 Task: Find connections with filter location Burnley with filter topic #Mondaymotivationwith filter profile language German with filter current company Mikros Animation with filter school Heritage Institute of Technology with filter industry Retail Art Dealers with filter service category Grant Writing with filter keywords title Meals on Wheels Driver
Action: Mouse moved to (554, 59)
Screenshot: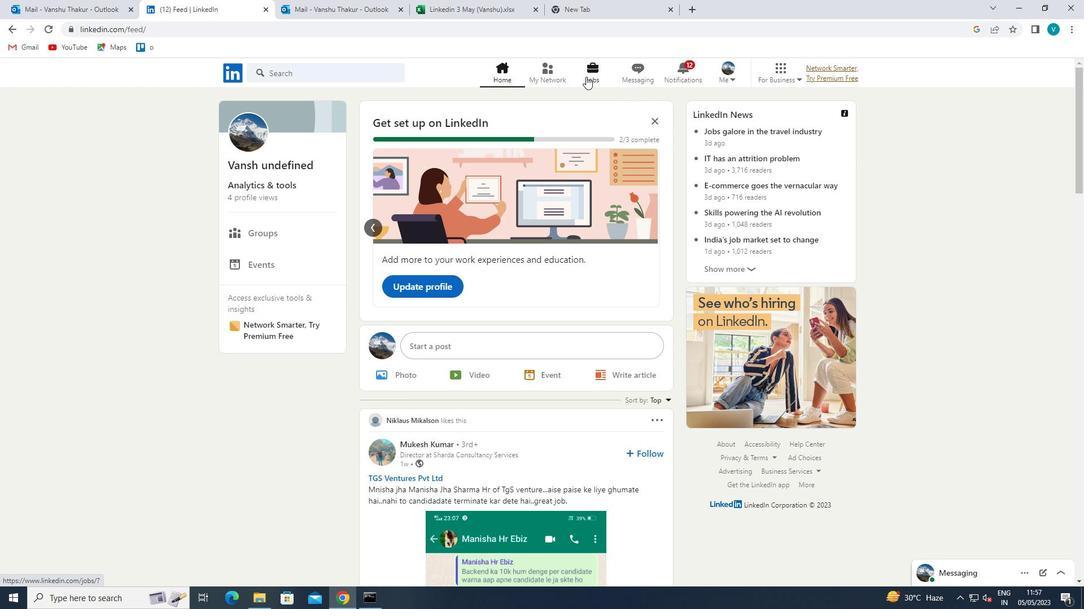 
Action: Mouse pressed left at (554, 59)
Screenshot: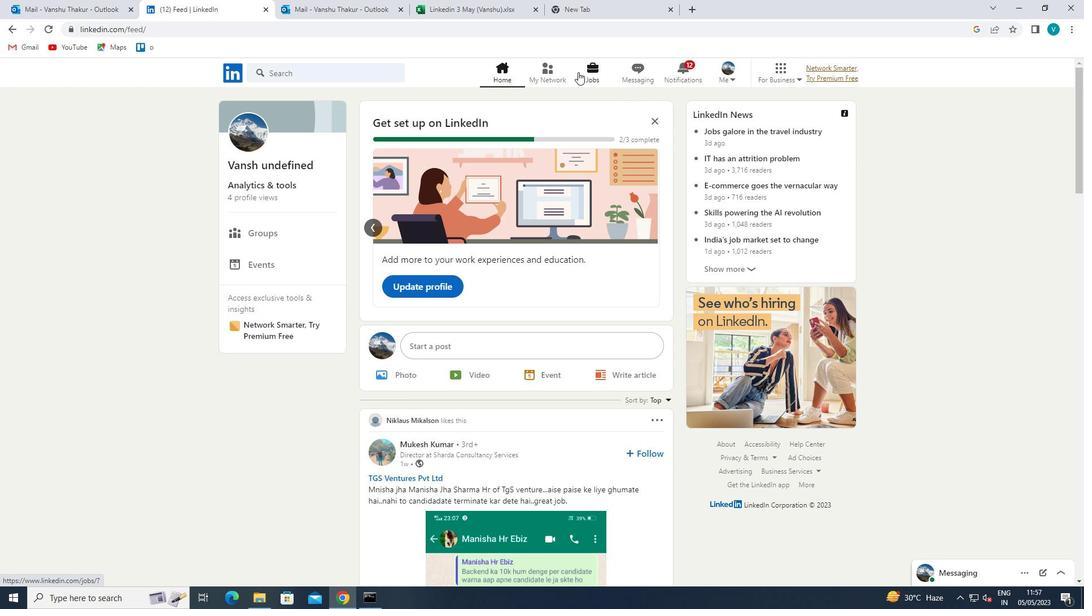 
Action: Mouse moved to (337, 134)
Screenshot: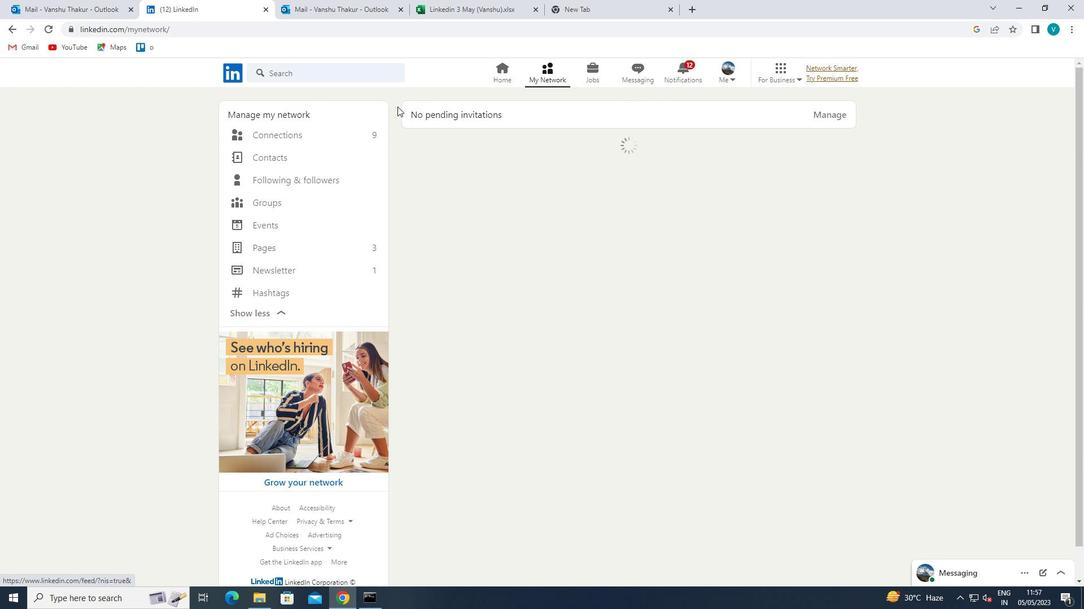 
Action: Mouse pressed left at (337, 134)
Screenshot: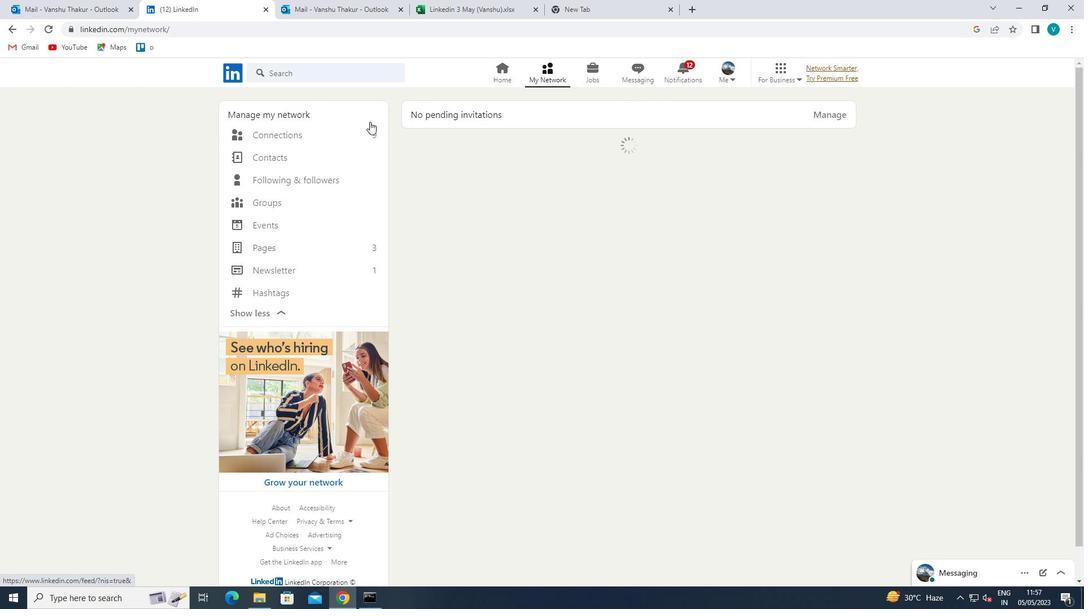 
Action: Mouse moved to (605, 129)
Screenshot: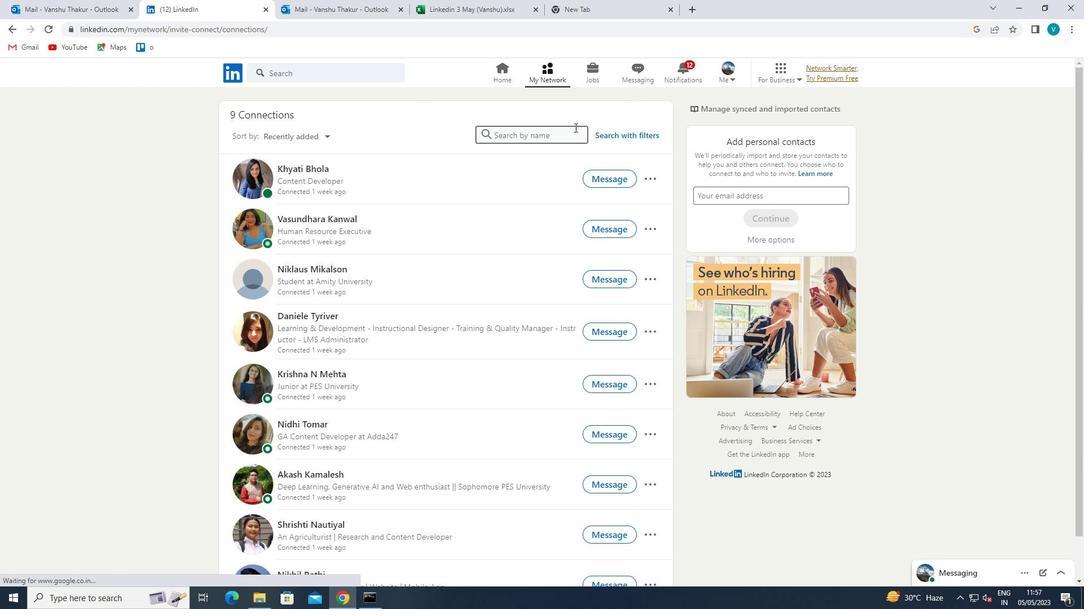 
Action: Mouse pressed left at (605, 129)
Screenshot: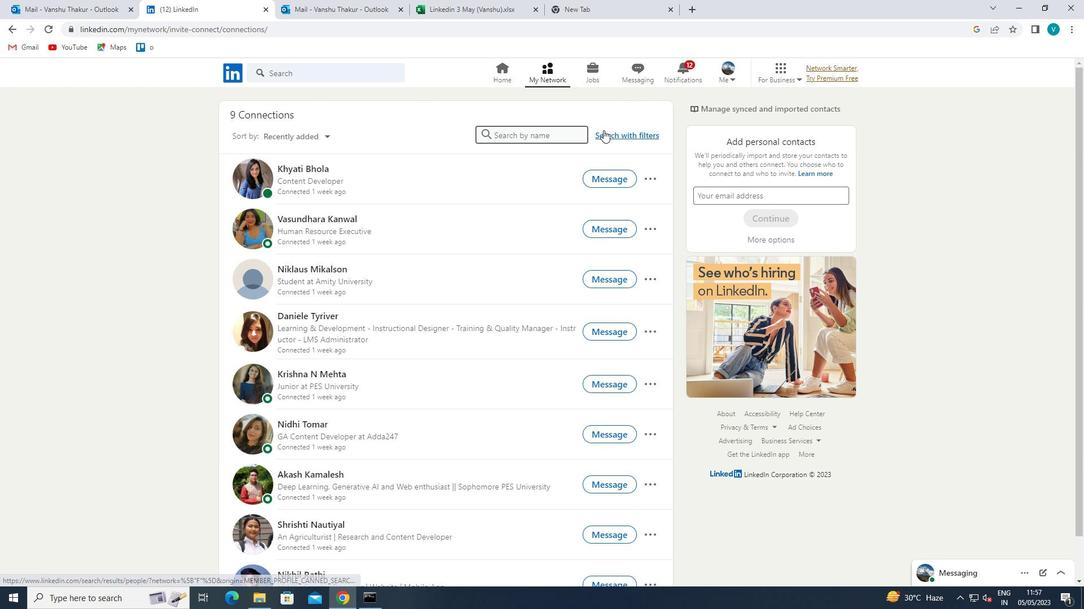 
Action: Mouse moved to (548, 108)
Screenshot: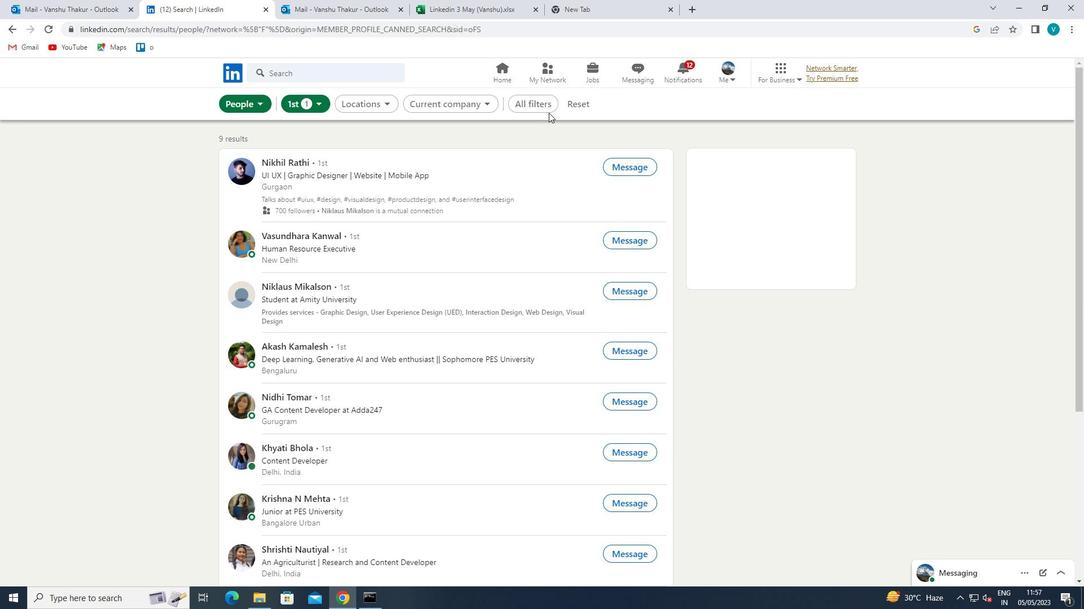 
Action: Mouse pressed left at (548, 108)
Screenshot: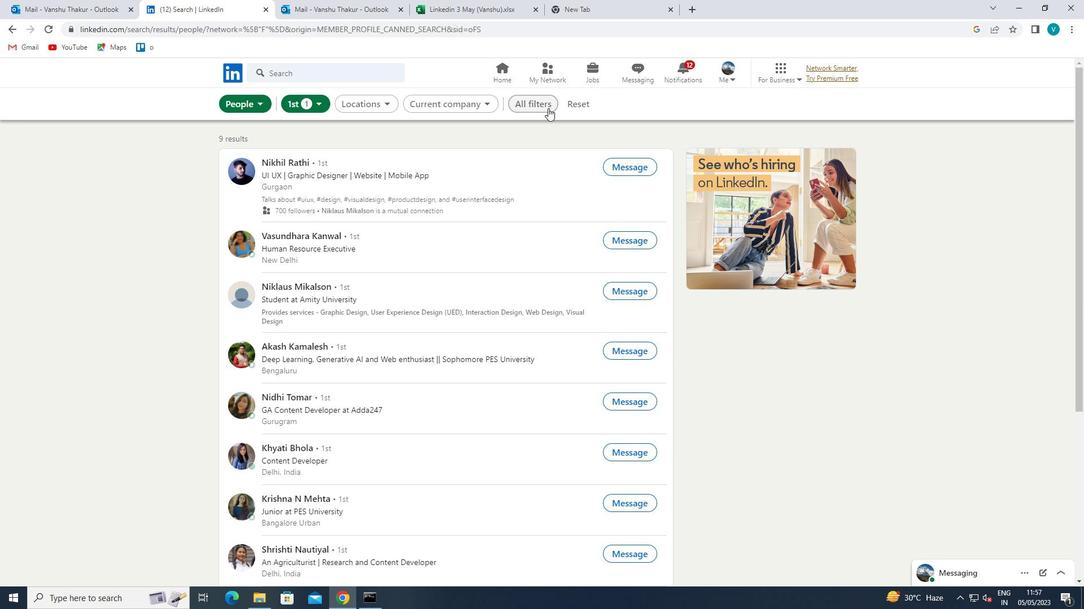 
Action: Mouse moved to (880, 214)
Screenshot: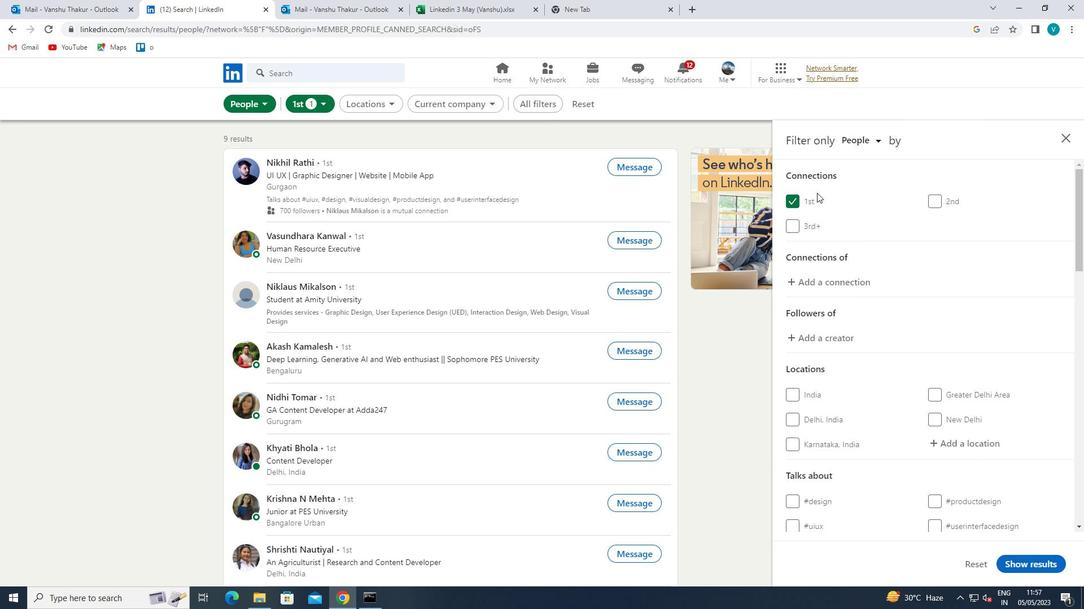 
Action: Mouse scrolled (880, 213) with delta (0, 0)
Screenshot: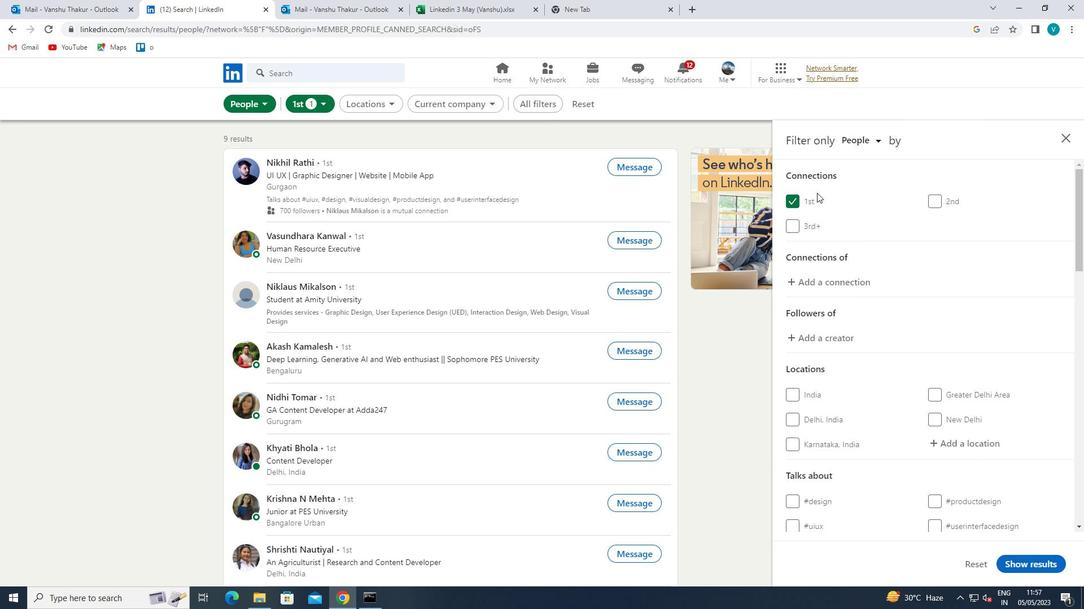 
Action: Mouse moved to (884, 216)
Screenshot: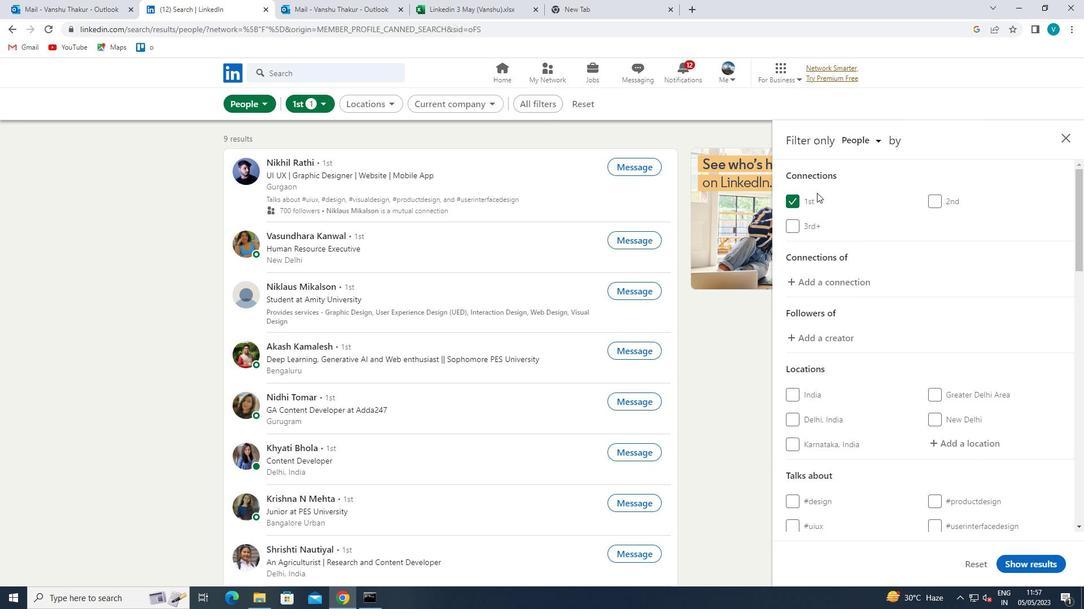 
Action: Mouse scrolled (884, 215) with delta (0, 0)
Screenshot: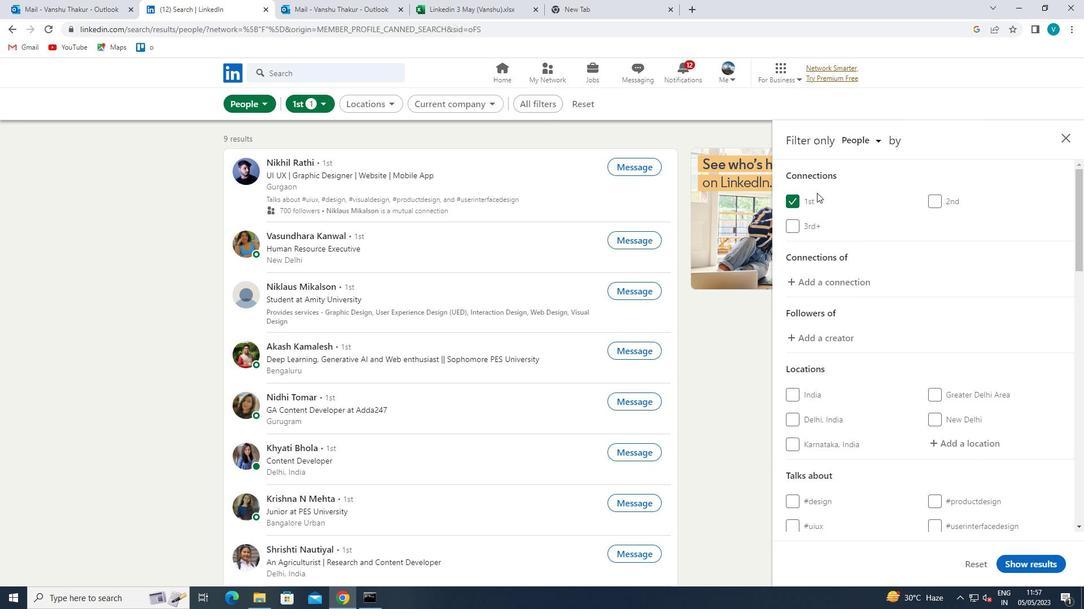 
Action: Mouse moved to (972, 334)
Screenshot: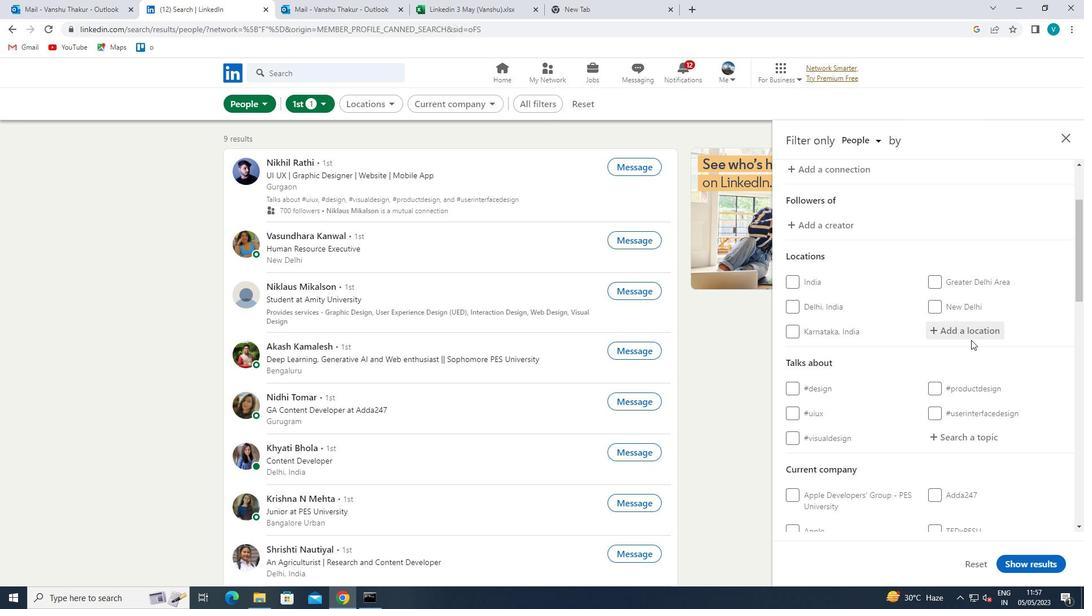 
Action: Mouse pressed left at (972, 334)
Screenshot: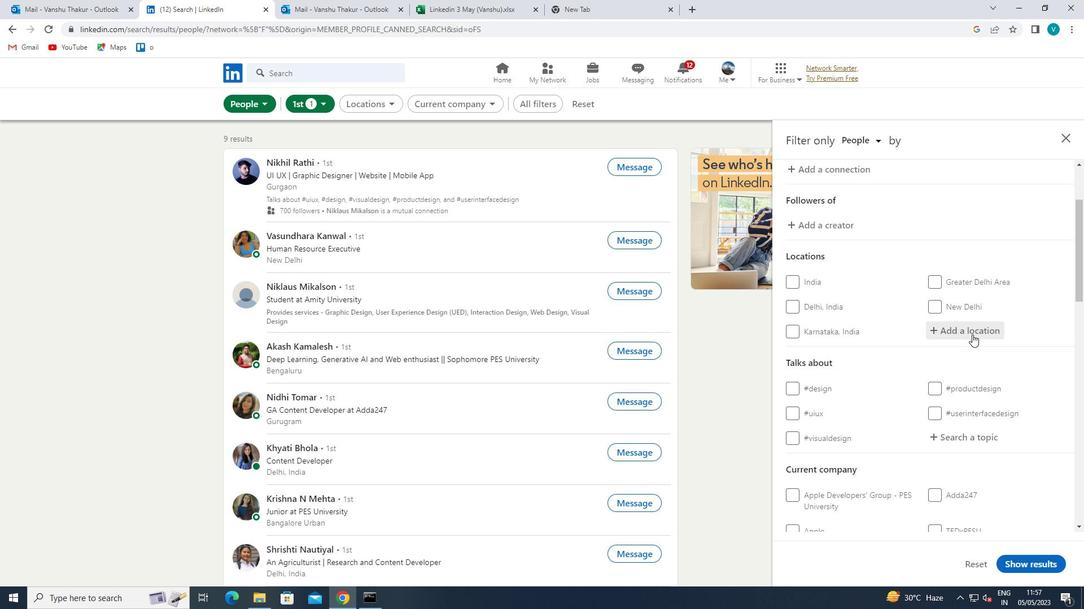 
Action: Mouse moved to (909, 373)
Screenshot: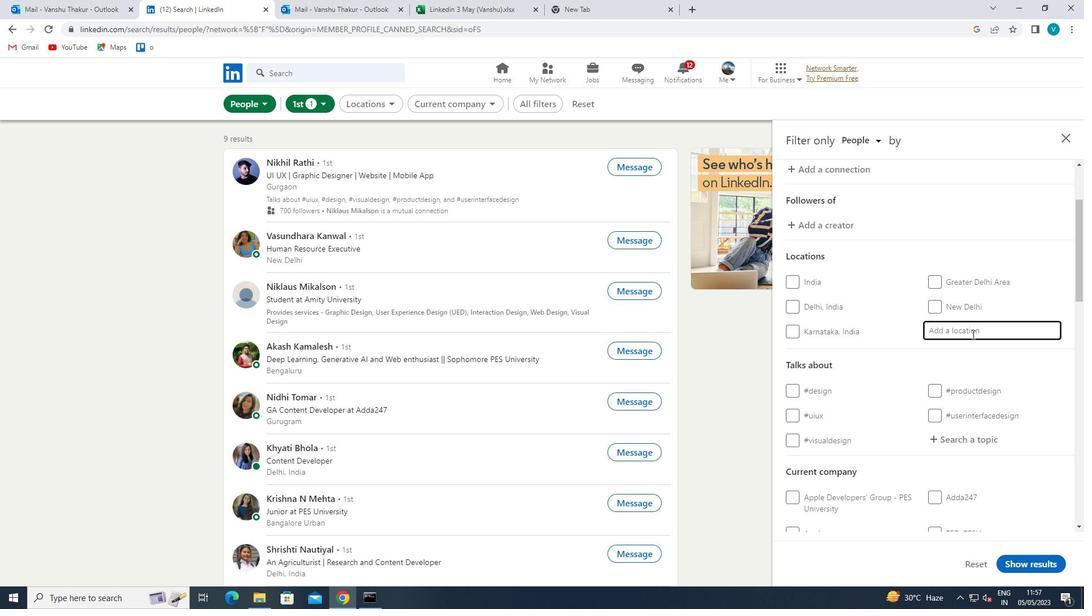 
Action: Key pressed <Key.shift>BURNLEY
Screenshot: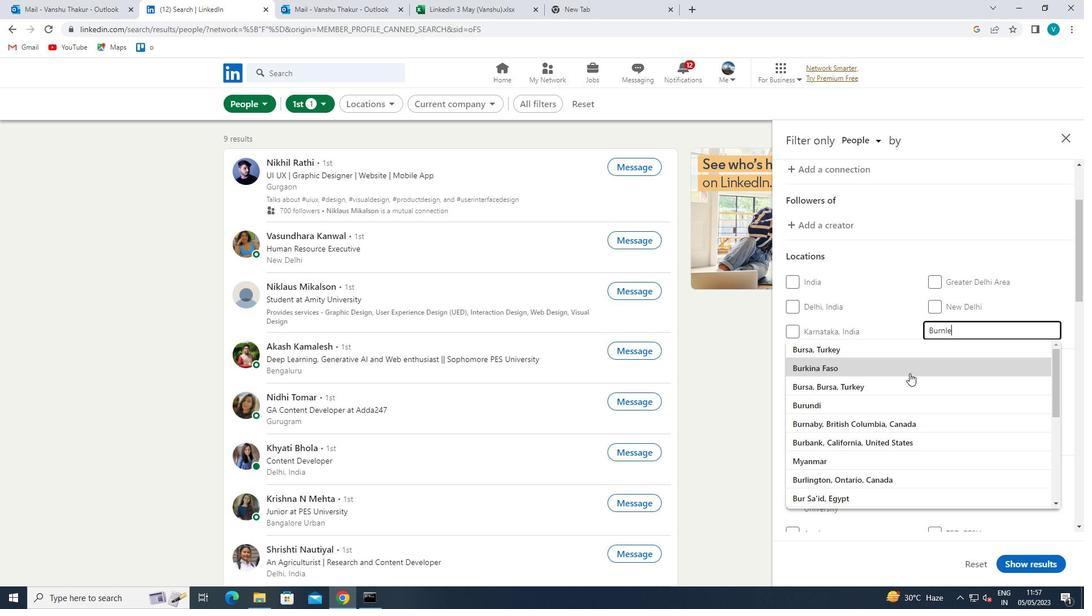 
Action: Mouse moved to (928, 348)
Screenshot: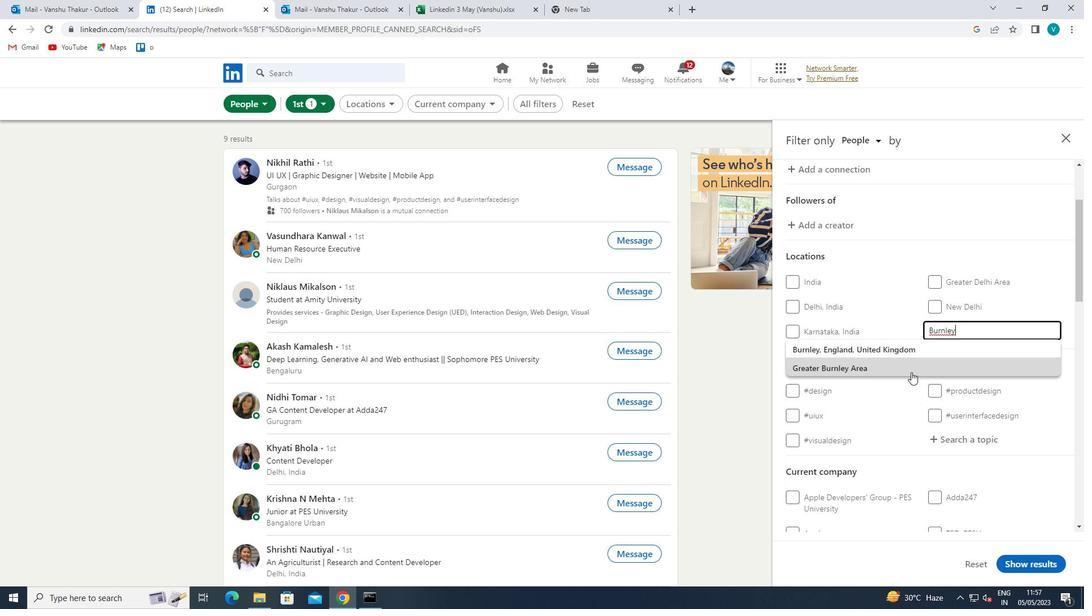 
Action: Mouse pressed left at (928, 348)
Screenshot: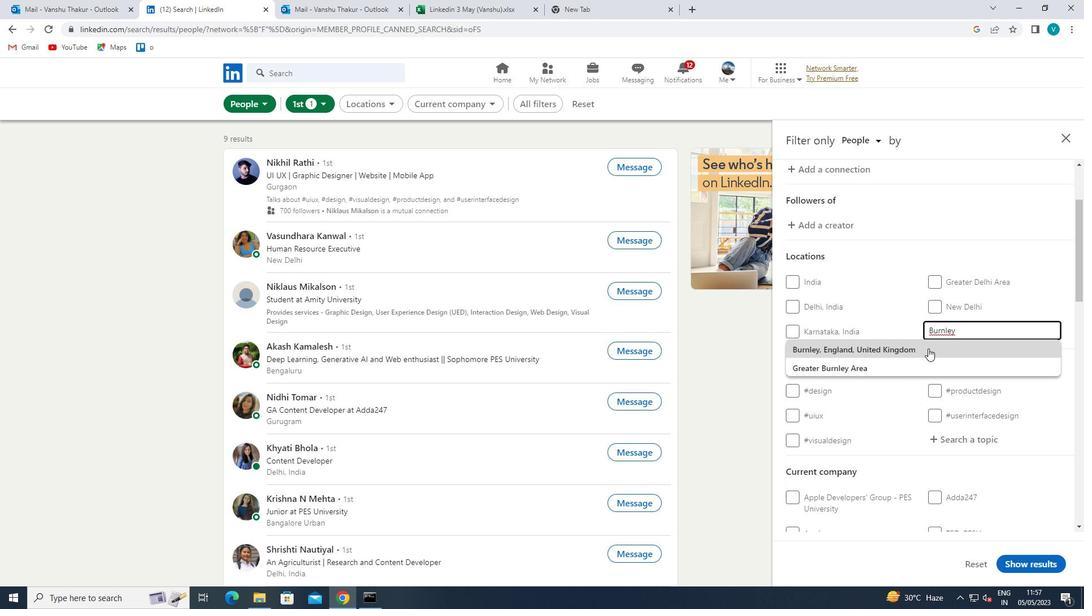 
Action: Mouse moved to (921, 352)
Screenshot: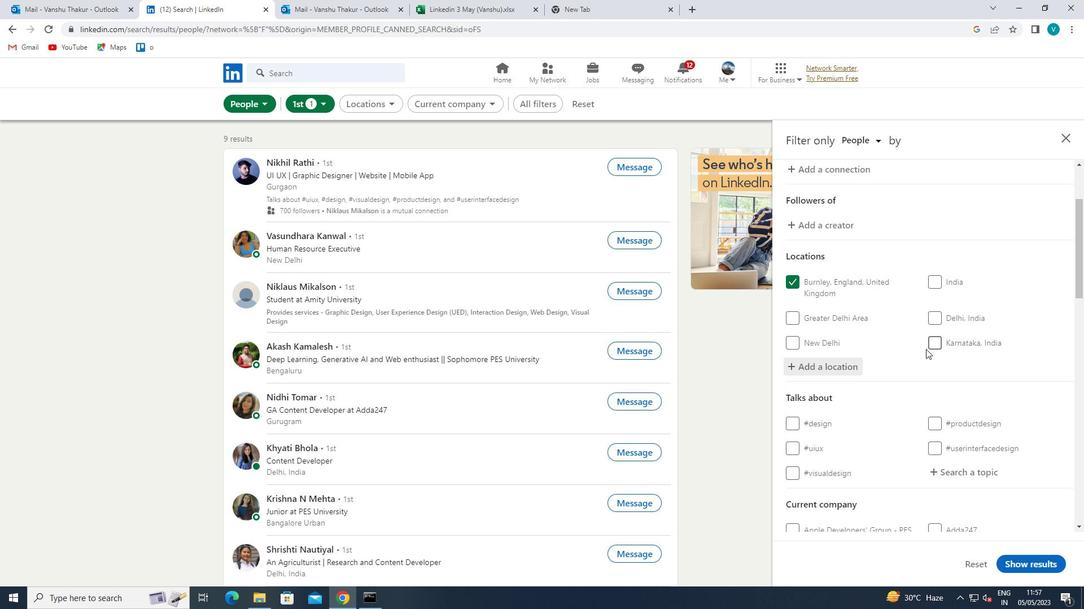 
Action: Mouse scrolled (921, 351) with delta (0, 0)
Screenshot: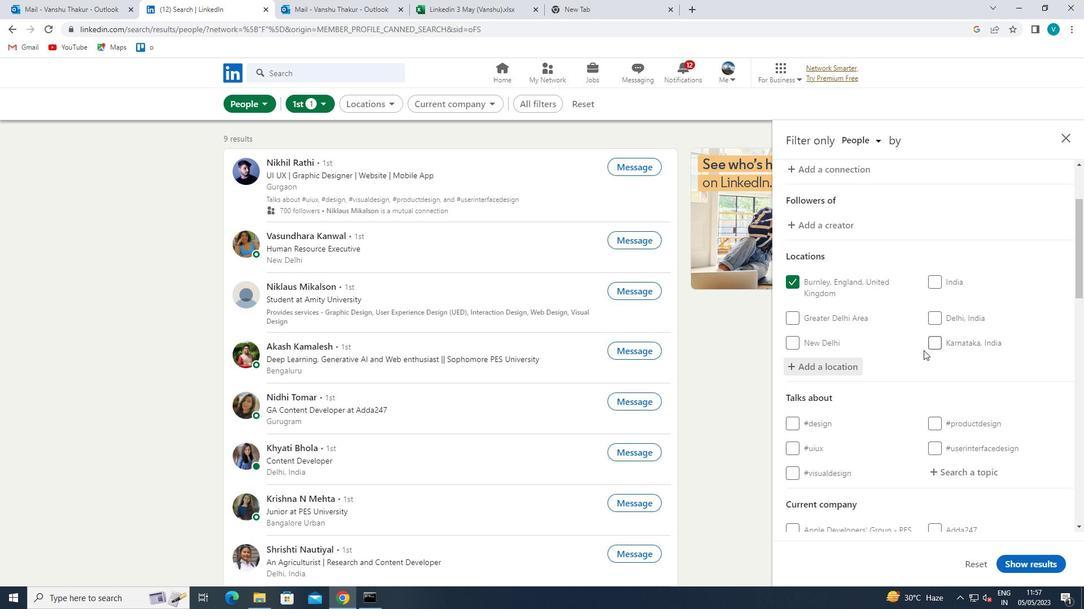 
Action: Mouse moved to (920, 352)
Screenshot: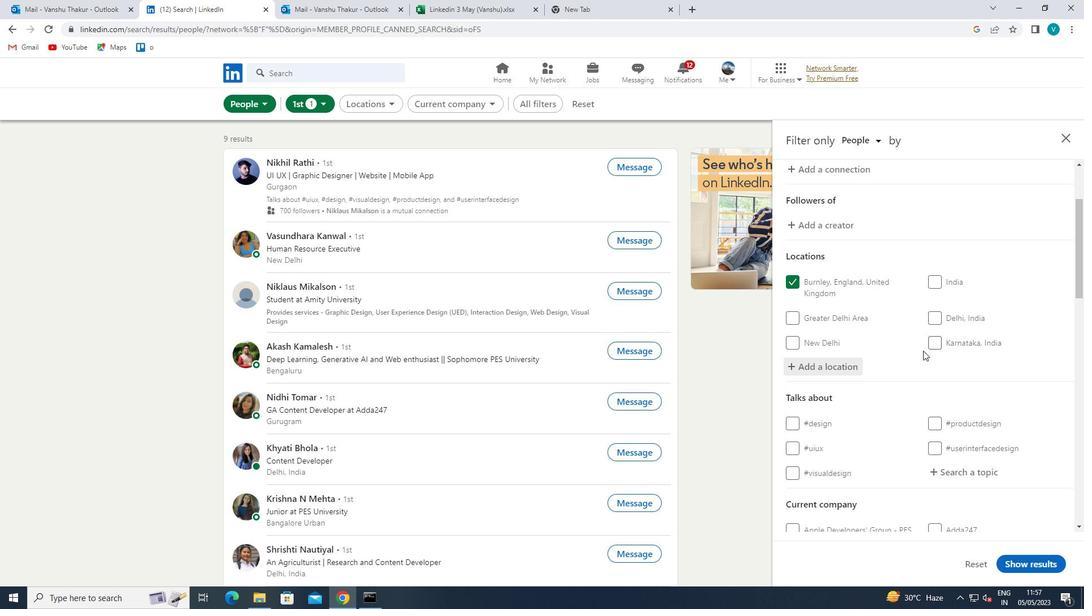 
Action: Mouse scrolled (920, 351) with delta (0, 0)
Screenshot: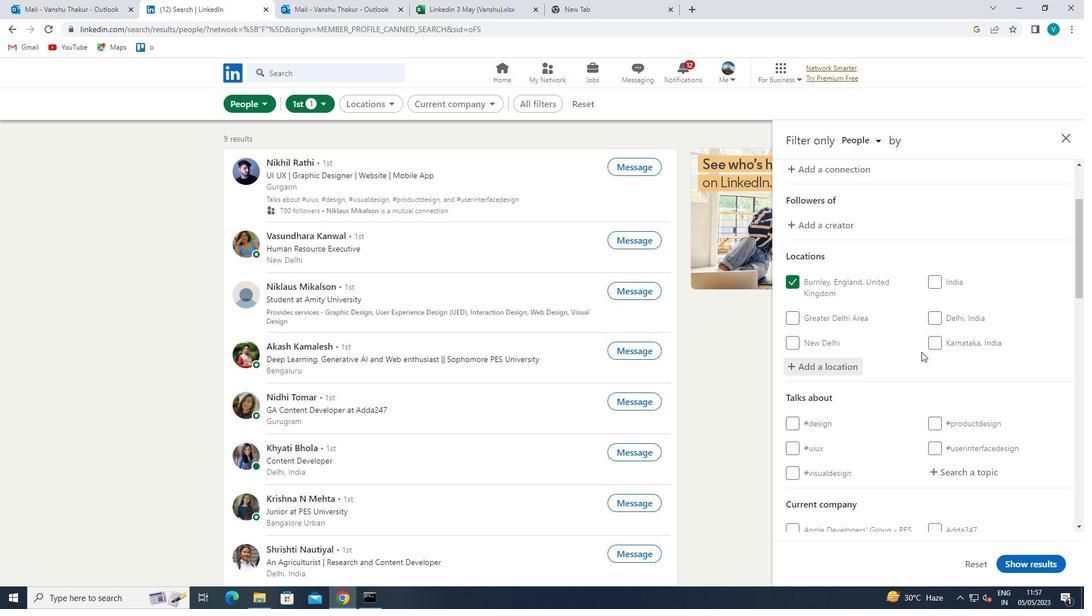 
Action: Mouse scrolled (920, 351) with delta (0, 0)
Screenshot: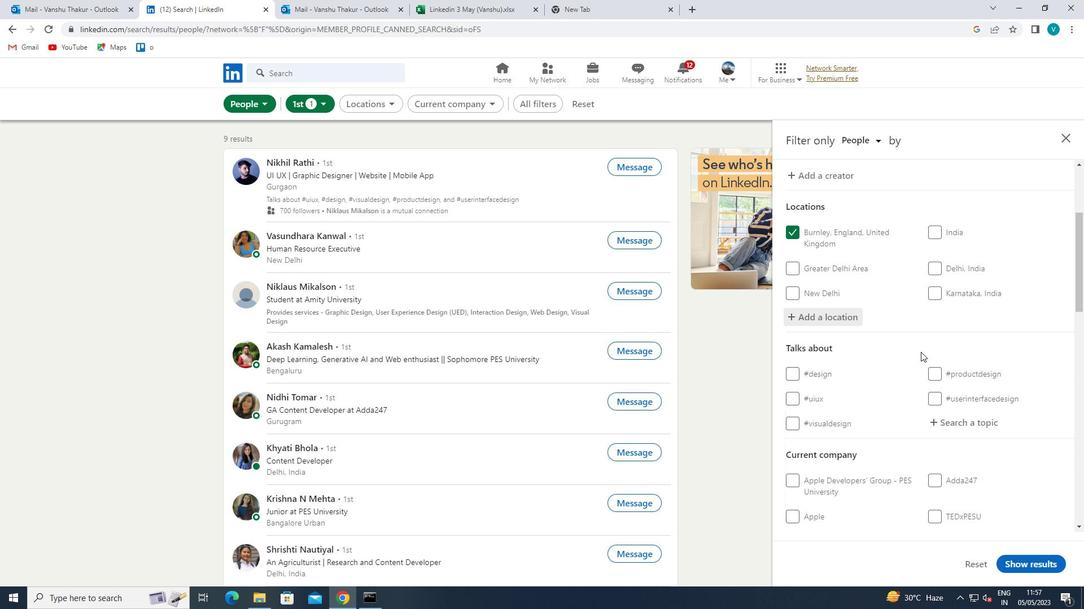 
Action: Mouse moved to (963, 296)
Screenshot: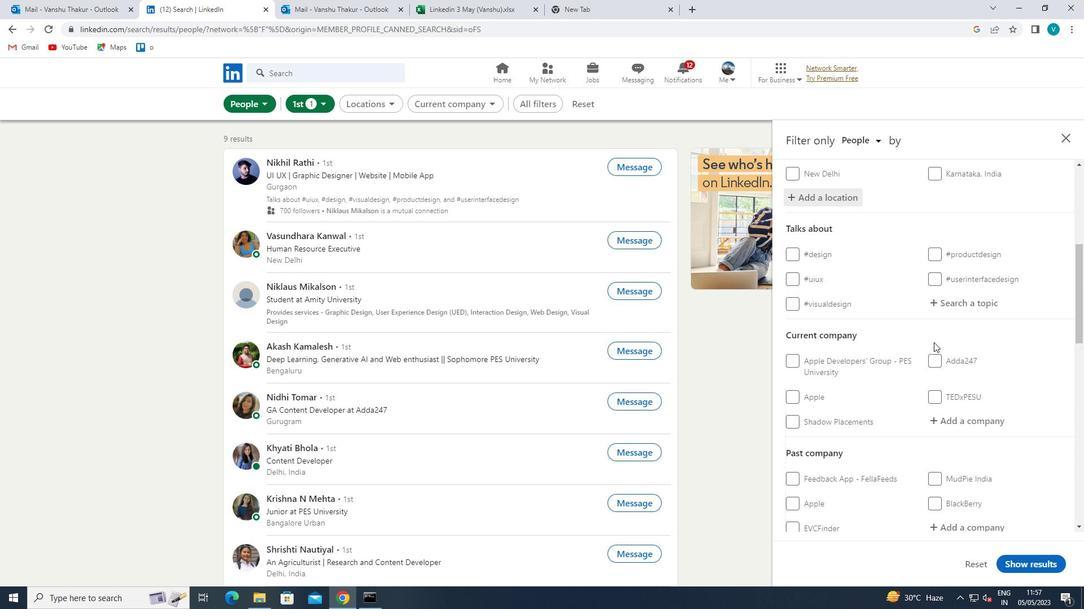 
Action: Mouse pressed left at (963, 296)
Screenshot: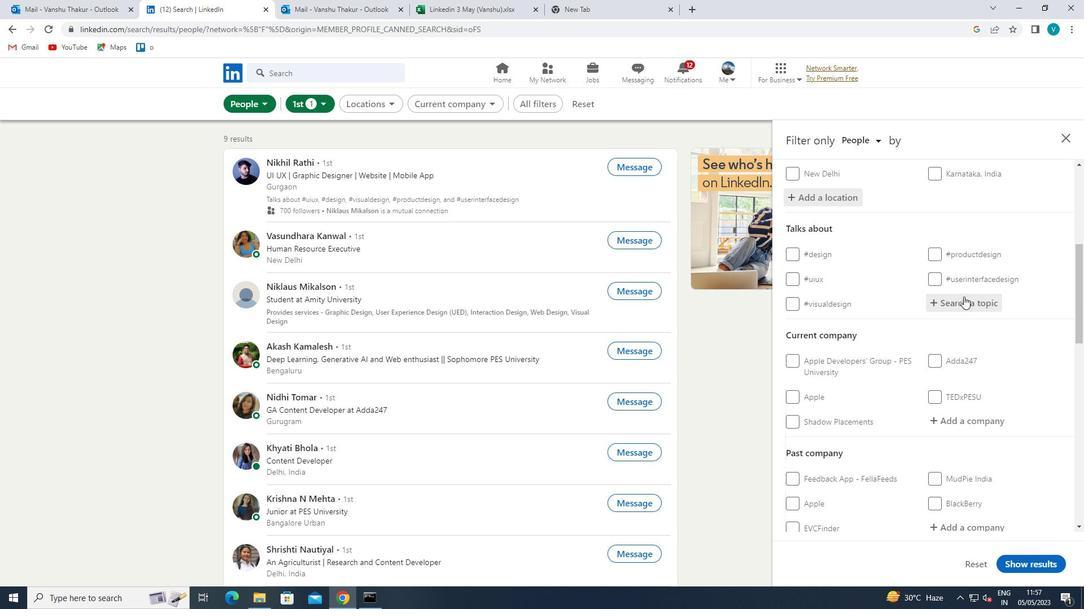 
Action: Mouse moved to (960, 298)
Screenshot: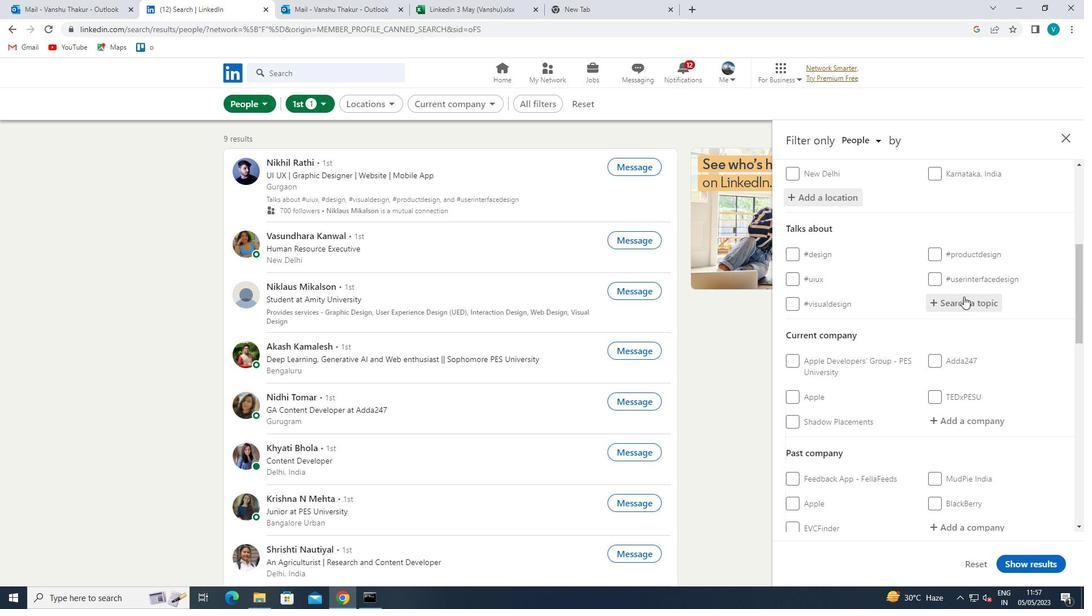 
Action: Key pressed M
Screenshot: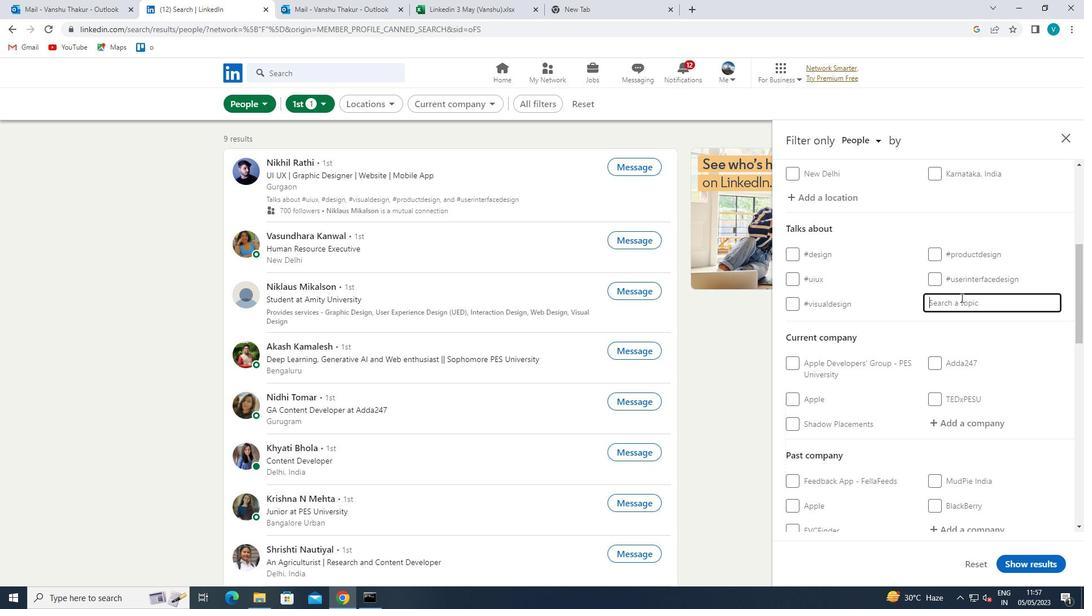 
Action: Mouse moved to (960, 298)
Screenshot: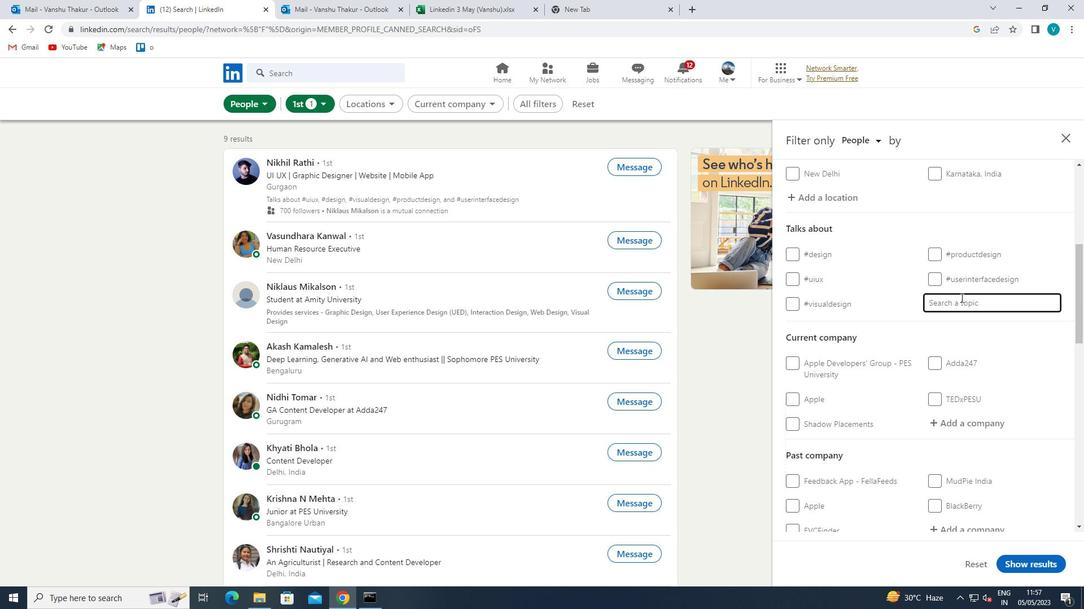 
Action: Key pressed ONDAY
Screenshot: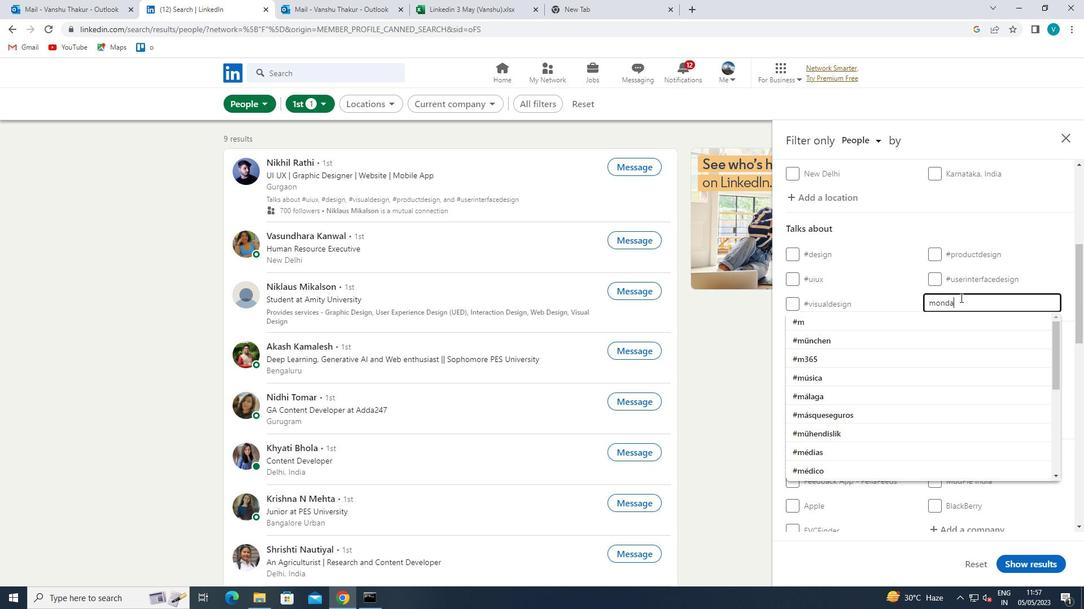 
Action: Mouse moved to (931, 317)
Screenshot: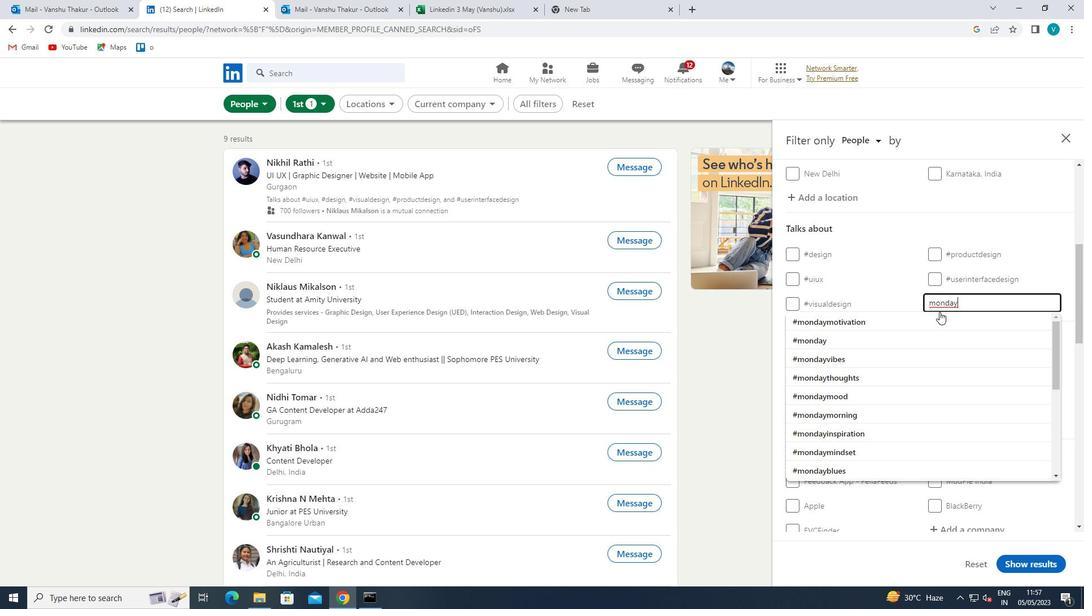 
Action: Mouse pressed left at (931, 317)
Screenshot: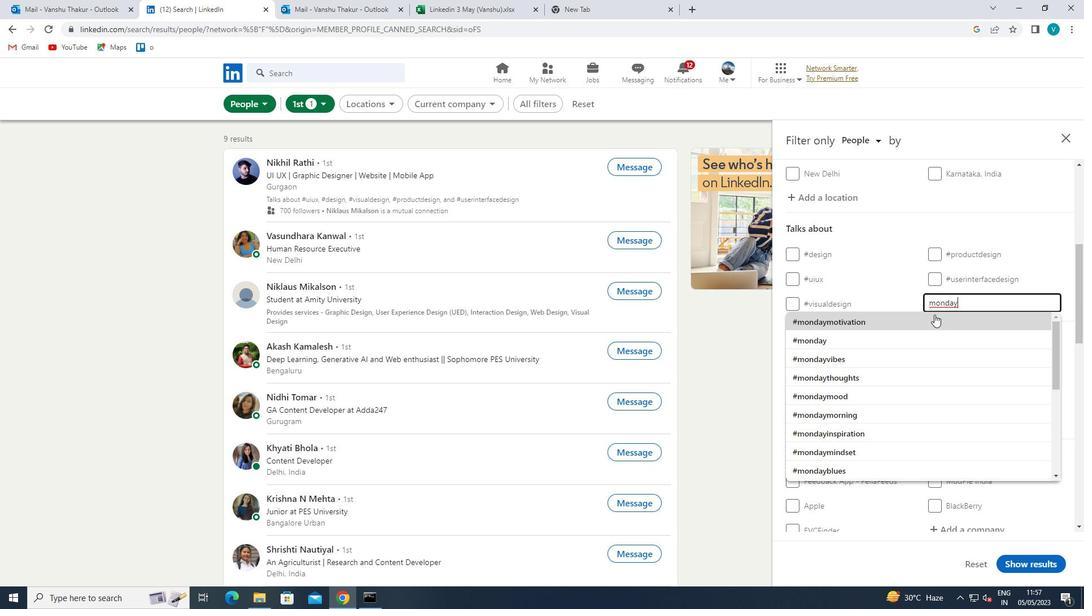 
Action: Mouse scrolled (931, 316) with delta (0, 0)
Screenshot: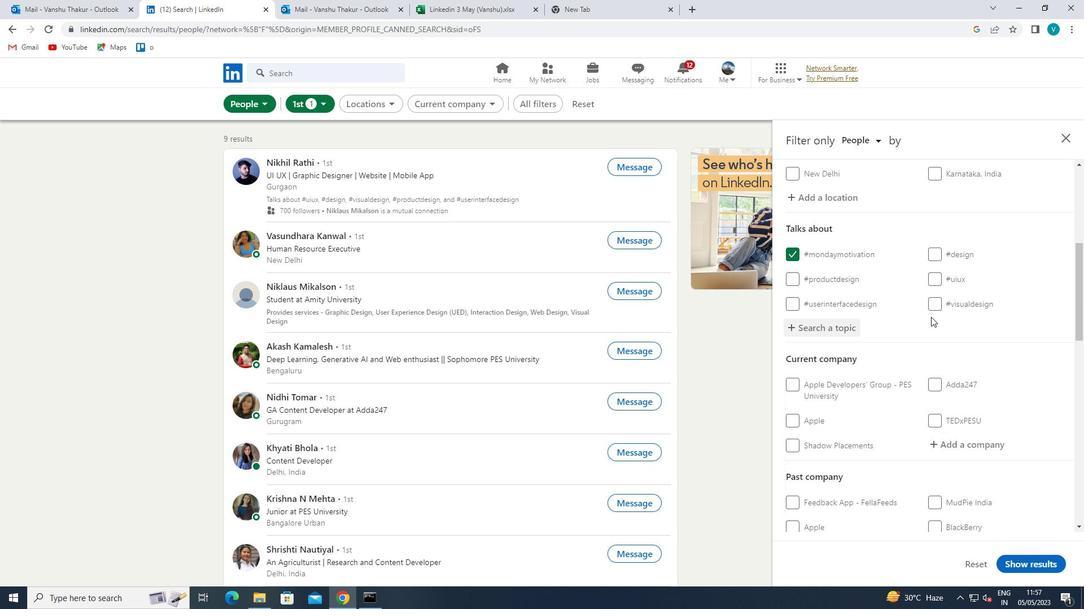 
Action: Mouse moved to (929, 317)
Screenshot: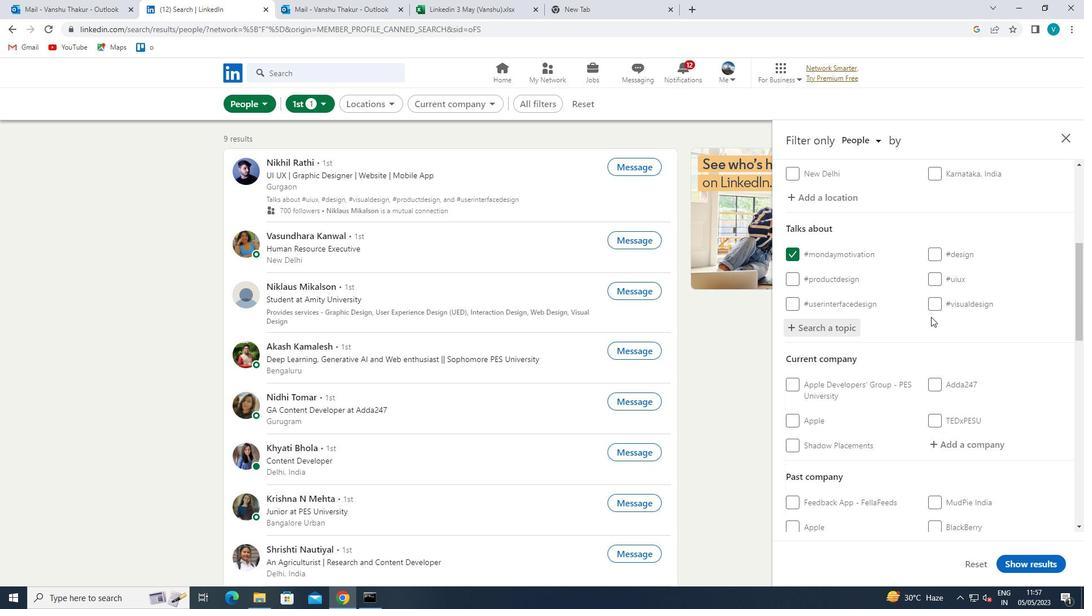 
Action: Mouse scrolled (929, 317) with delta (0, 0)
Screenshot: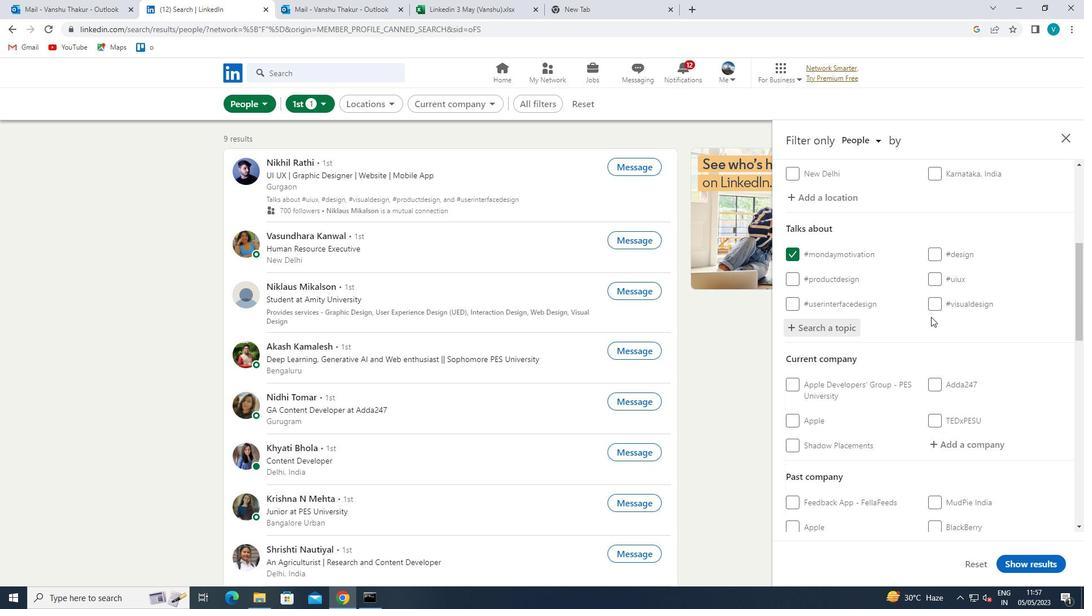 
Action: Mouse moved to (963, 338)
Screenshot: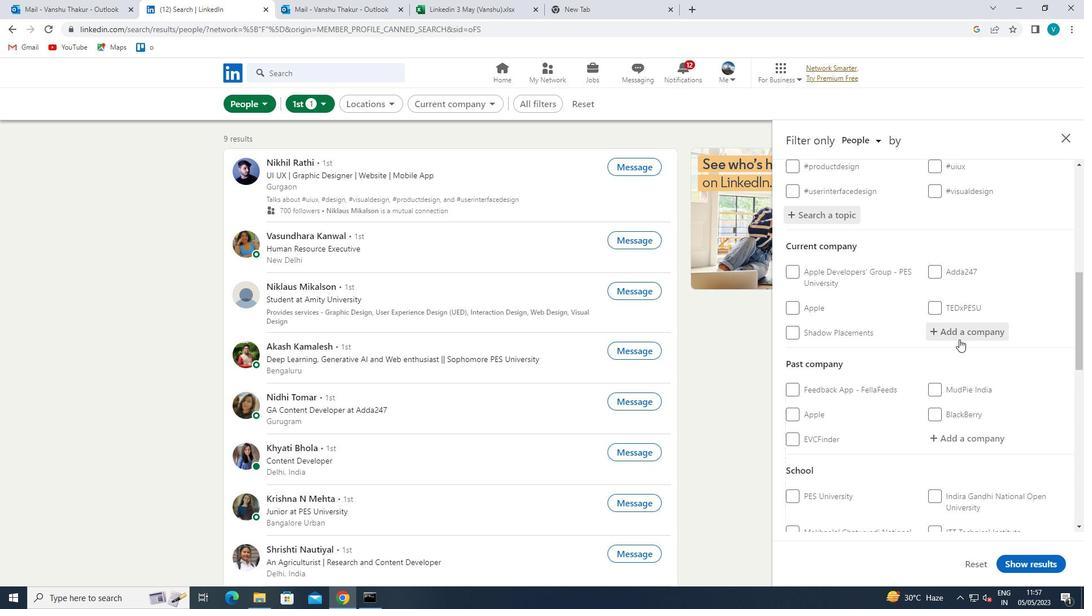 
Action: Mouse pressed left at (963, 338)
Screenshot: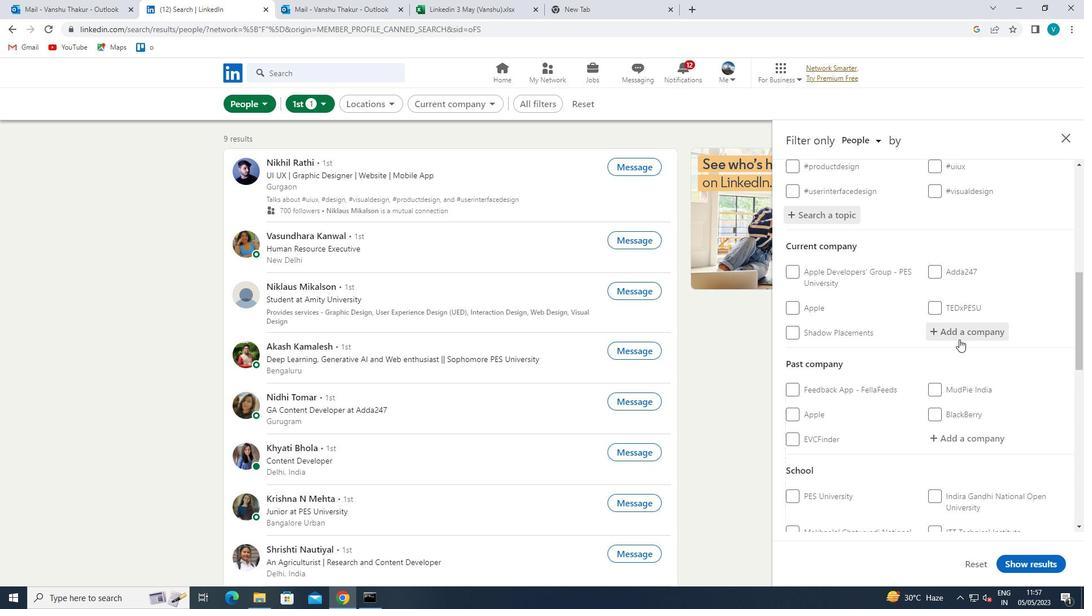 
Action: Mouse moved to (967, 335)
Screenshot: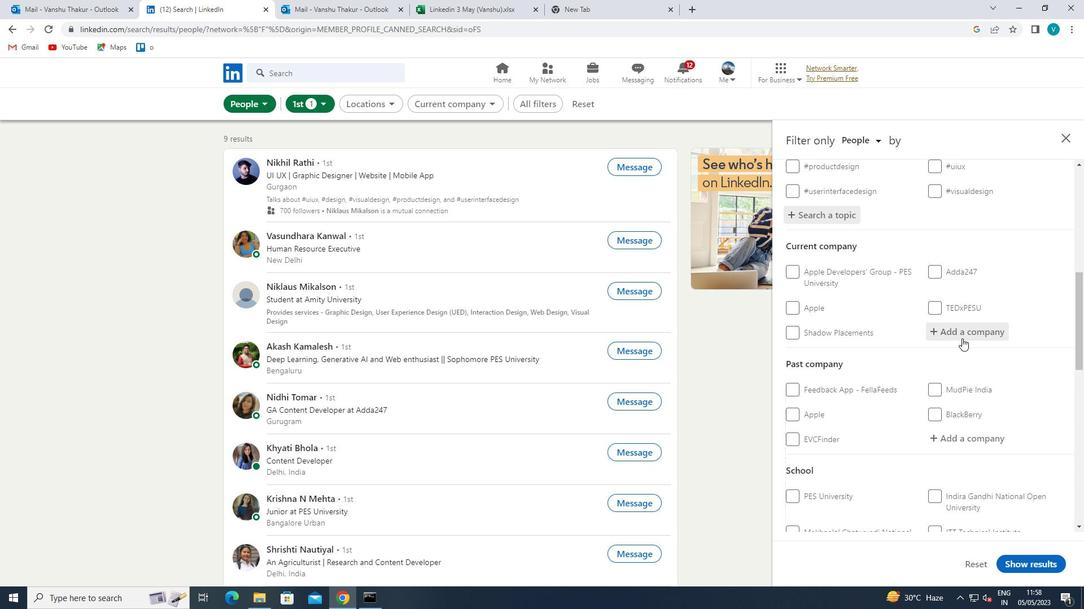 
Action: Key pressed <Key.shift>MIKOS
Screenshot: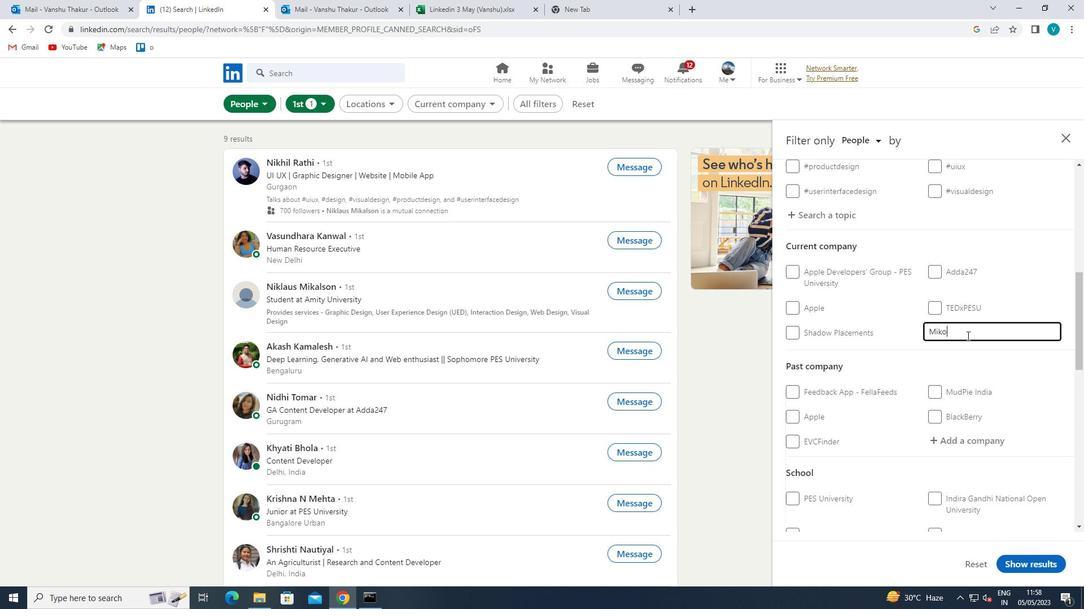 
Action: Mouse moved to (942, 330)
Screenshot: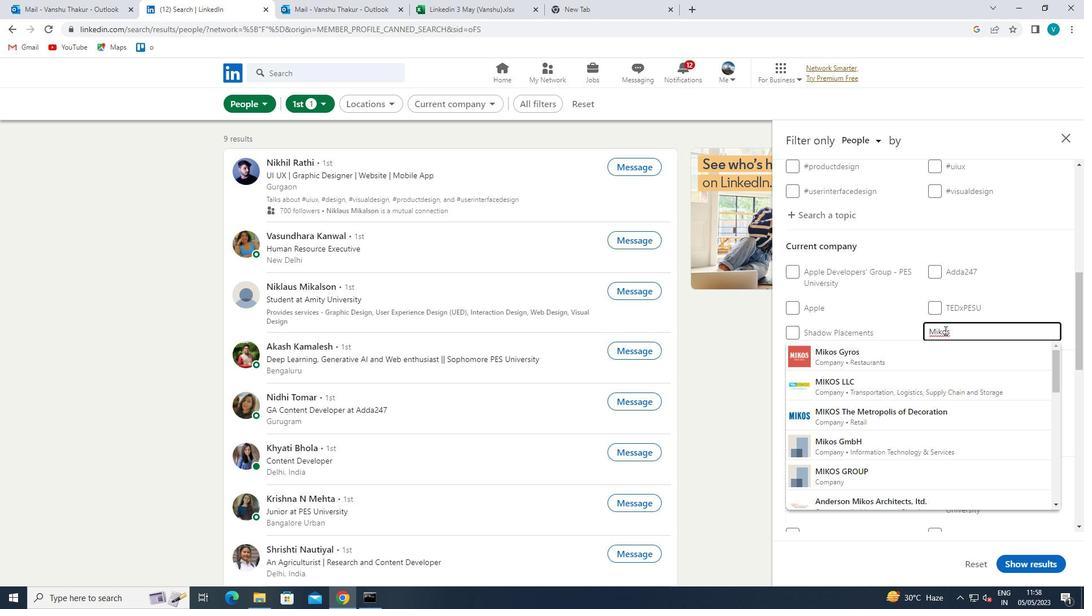 
Action: Mouse pressed left at (942, 330)
Screenshot: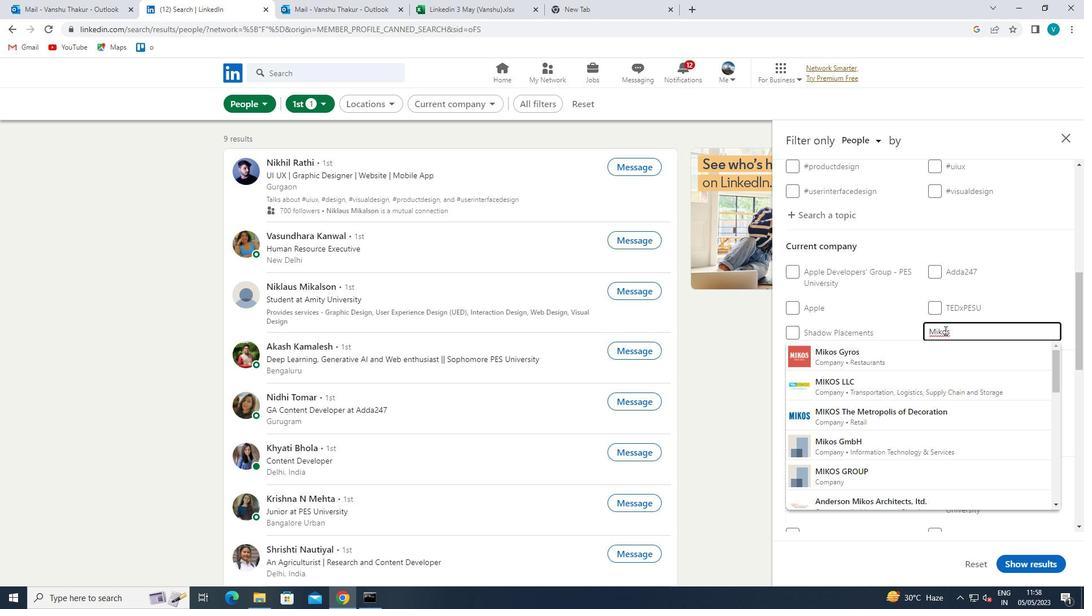 
Action: Mouse moved to (947, 340)
Screenshot: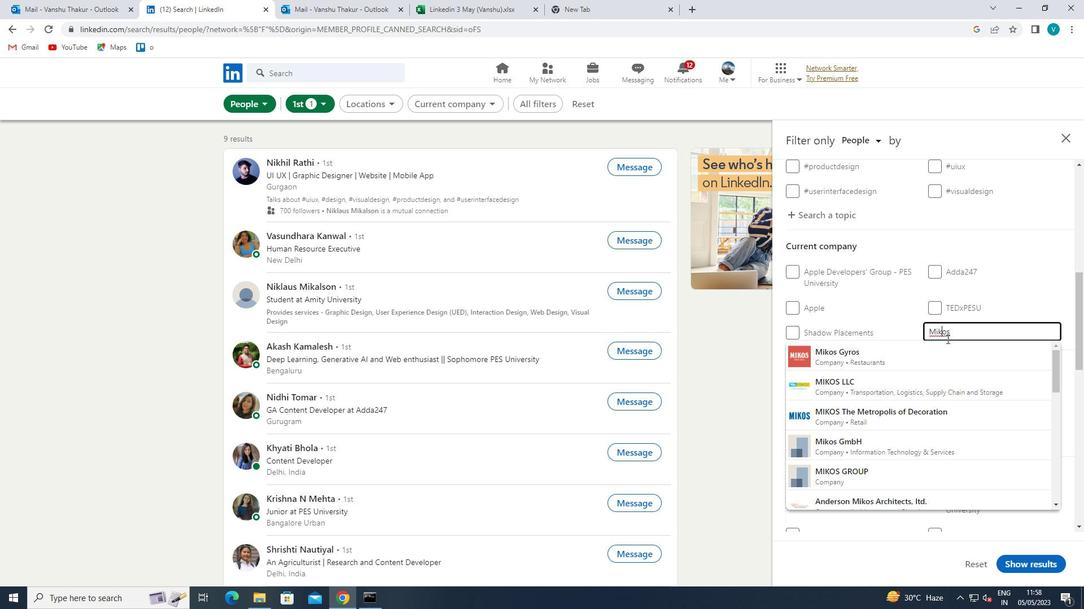 
Action: Key pressed R
Screenshot: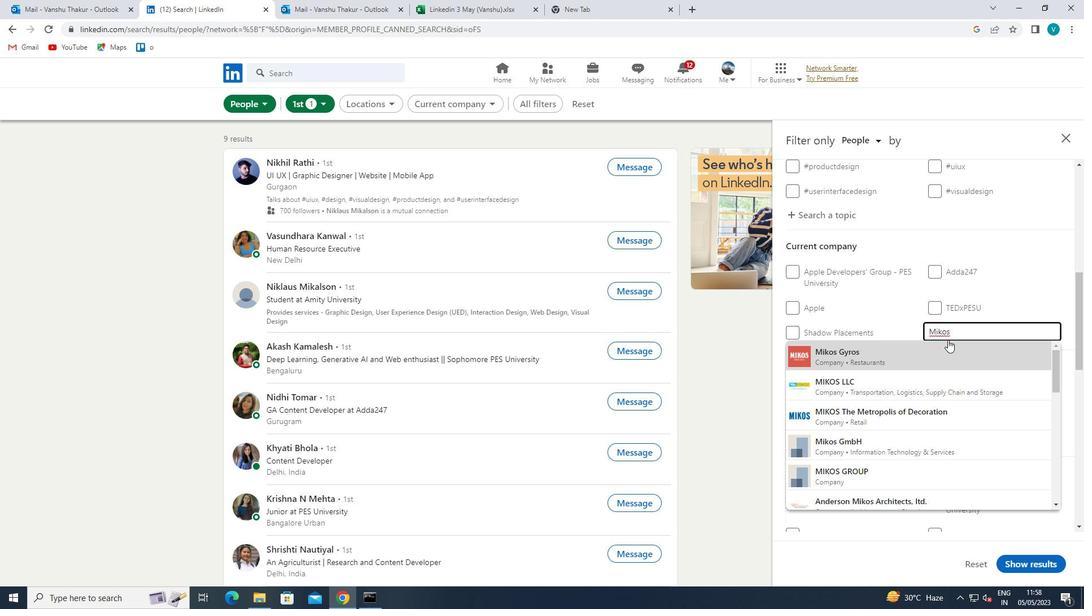 
Action: Mouse moved to (947, 352)
Screenshot: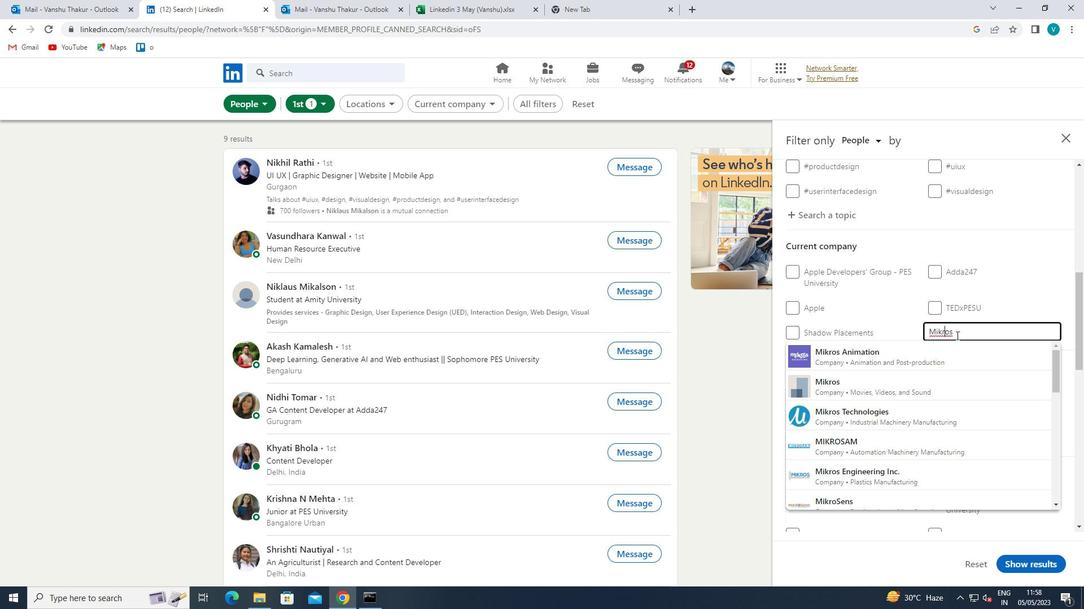 
Action: Mouse pressed left at (947, 352)
Screenshot: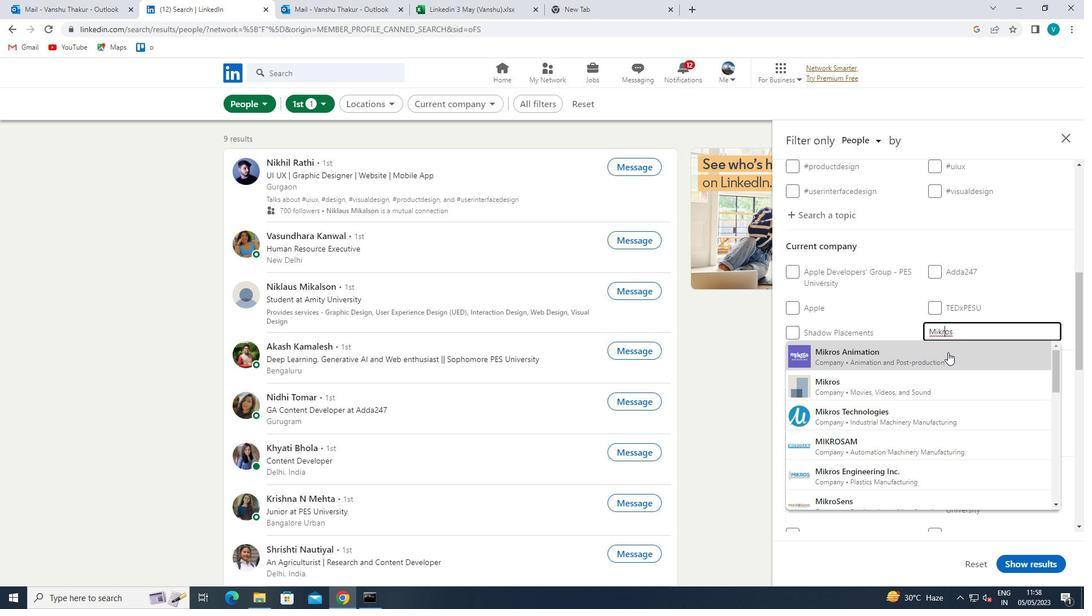
Action: Mouse moved to (950, 352)
Screenshot: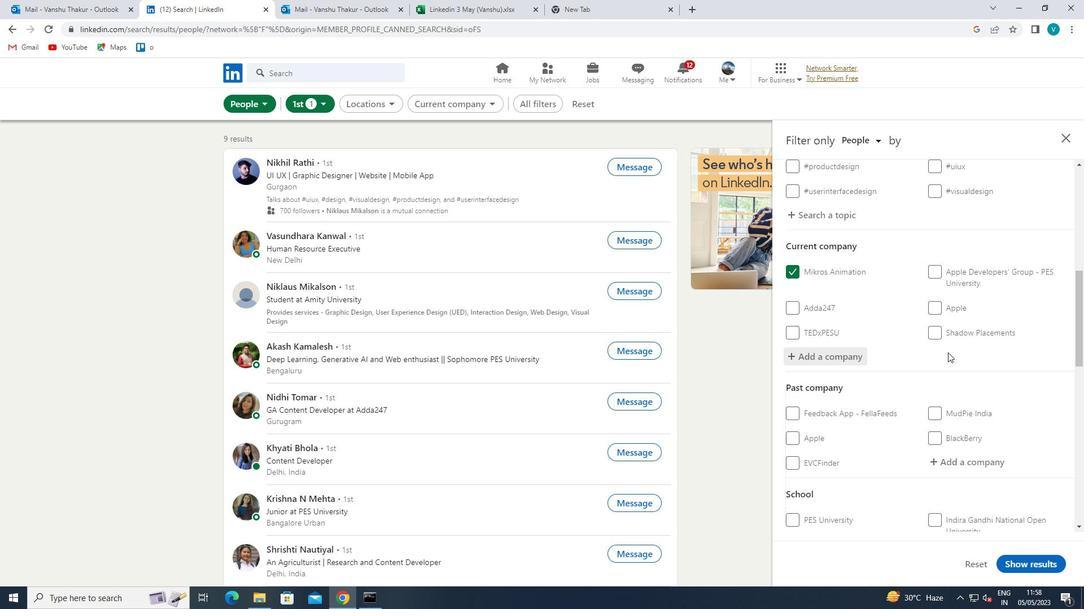 
Action: Mouse scrolled (950, 352) with delta (0, 0)
Screenshot: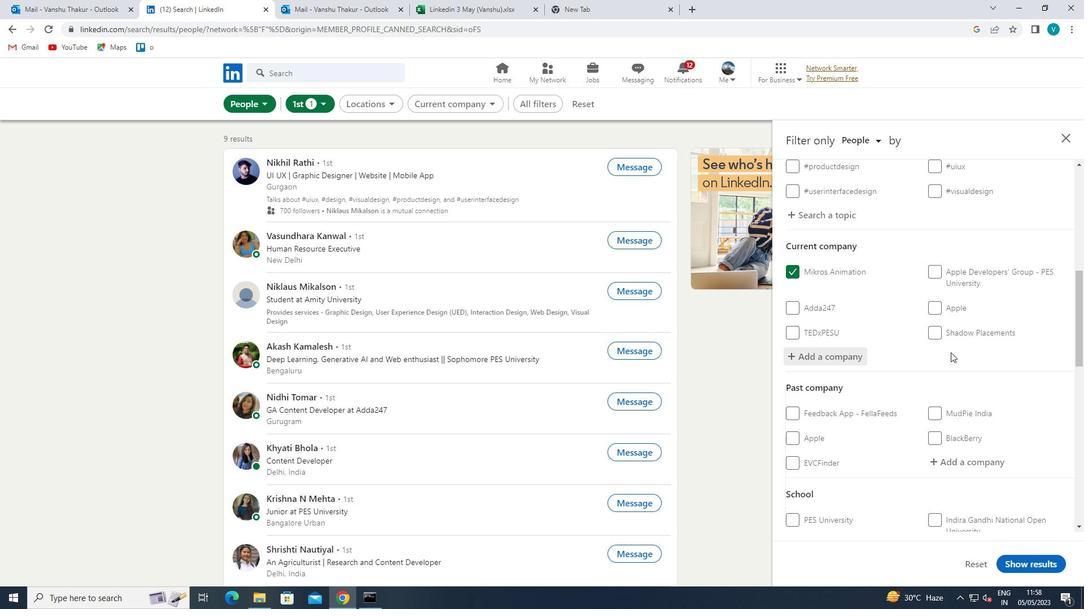 
Action: Mouse scrolled (950, 352) with delta (0, 0)
Screenshot: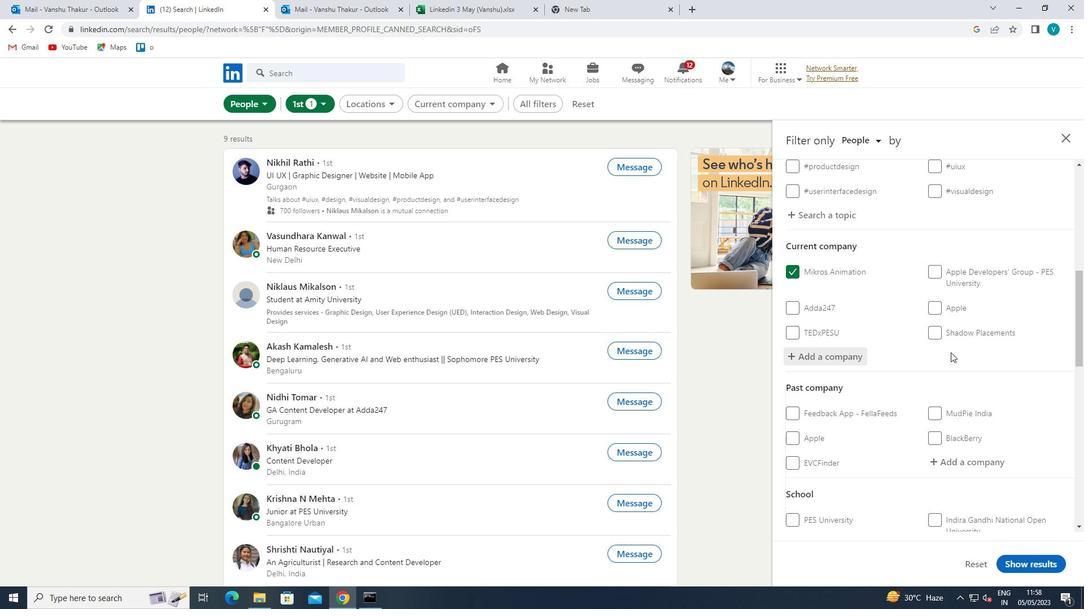 
Action: Mouse scrolled (950, 352) with delta (0, 0)
Screenshot: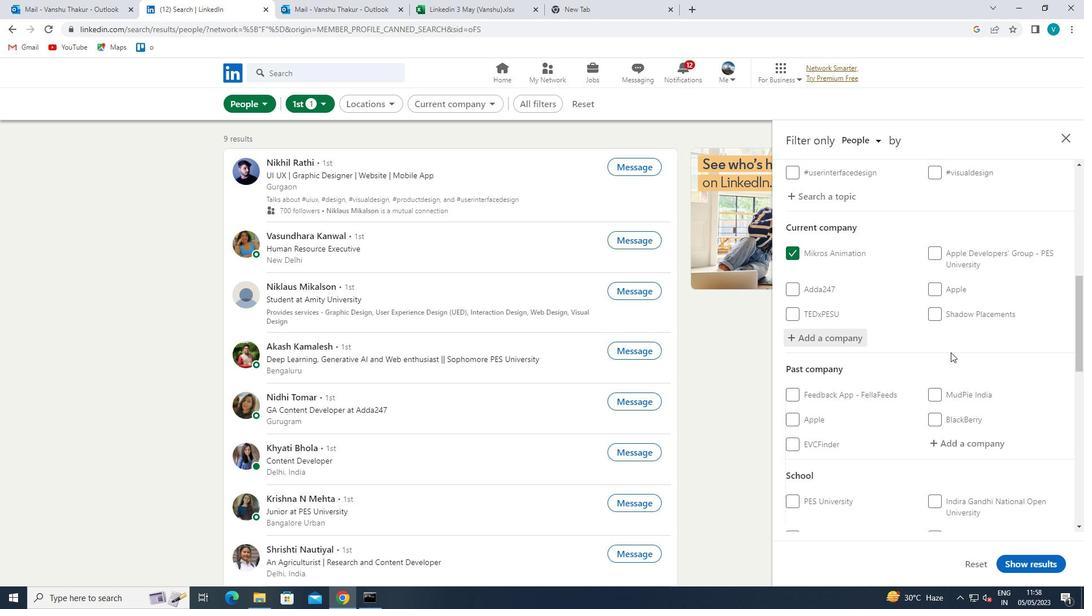 
Action: Mouse scrolled (950, 352) with delta (0, 0)
Screenshot: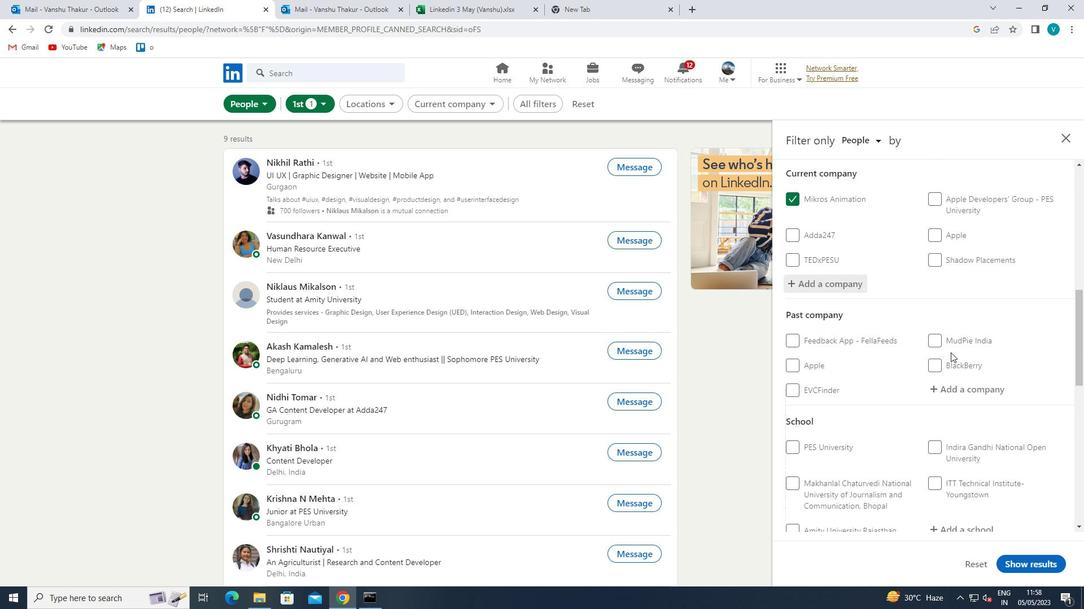 
Action: Mouse moved to (968, 375)
Screenshot: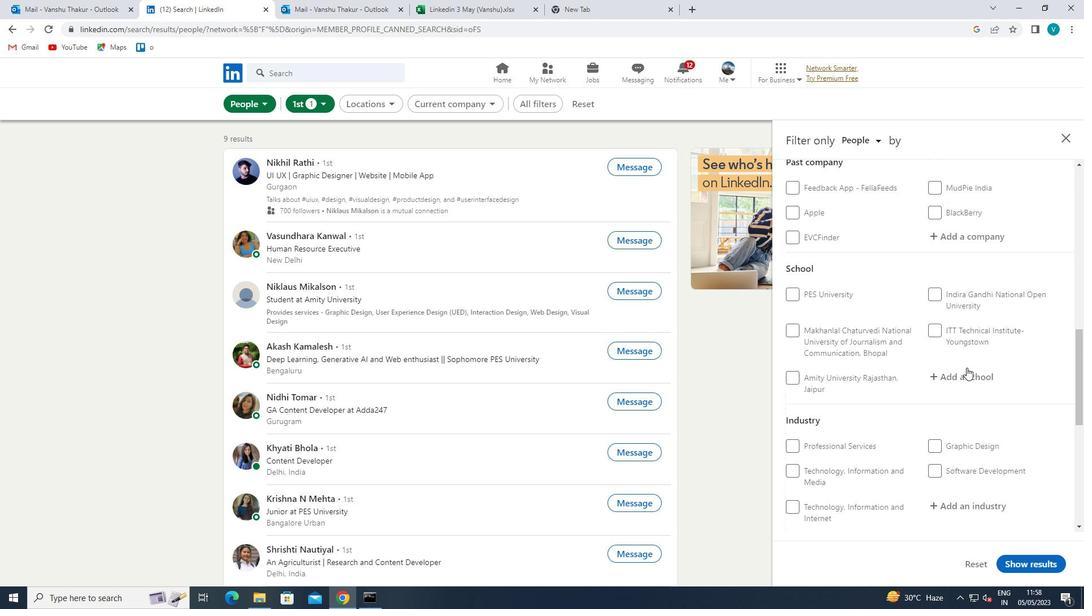 
Action: Mouse pressed left at (968, 375)
Screenshot: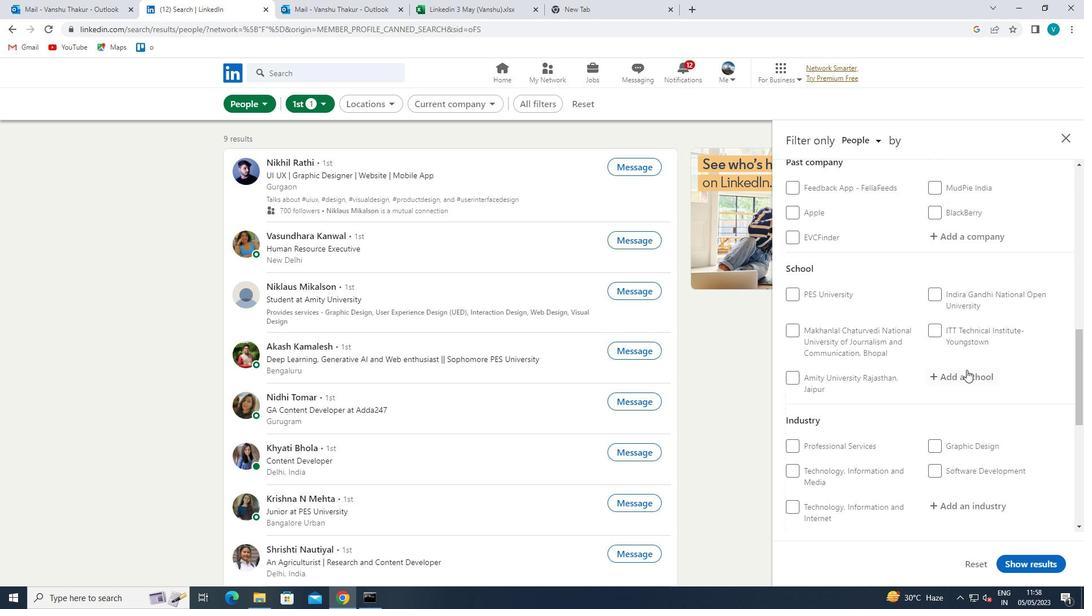 
Action: Mouse moved to (975, 373)
Screenshot: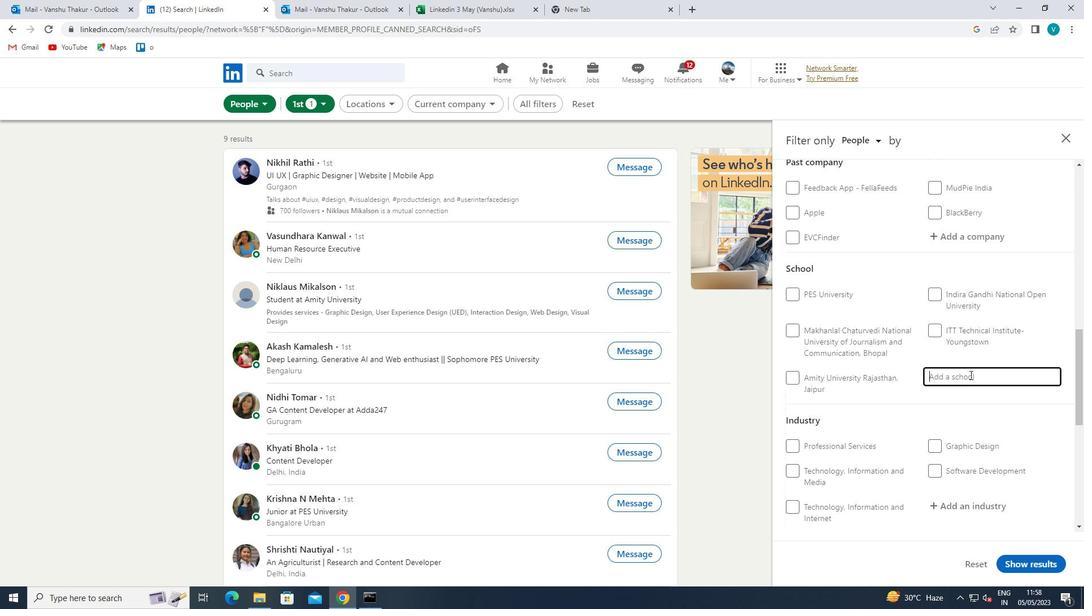 
Action: Key pressed <Key.shift>HERITAGE
Screenshot: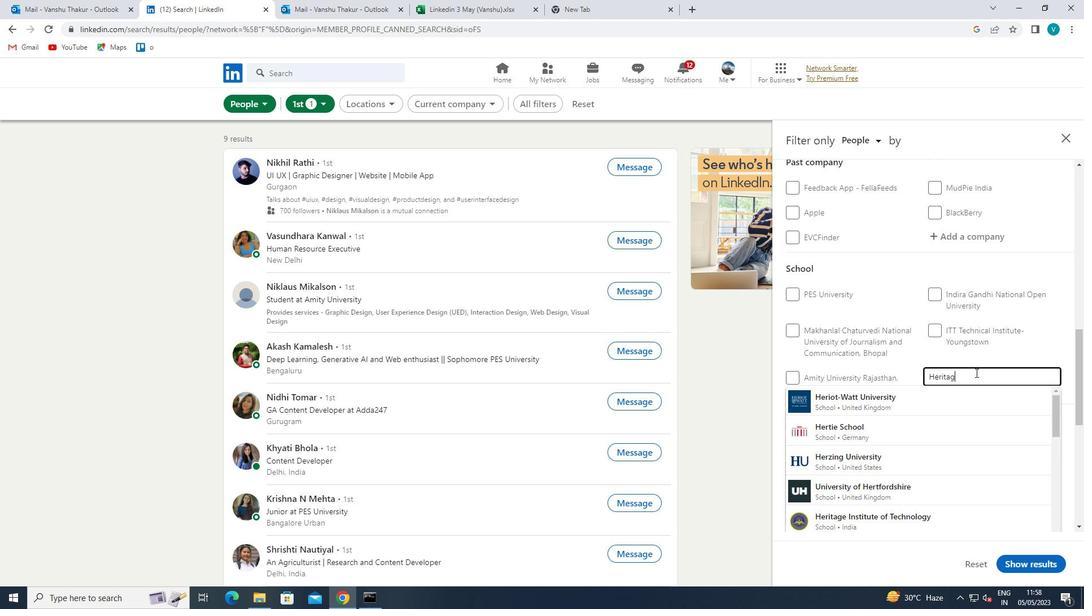 
Action: Mouse moved to (961, 402)
Screenshot: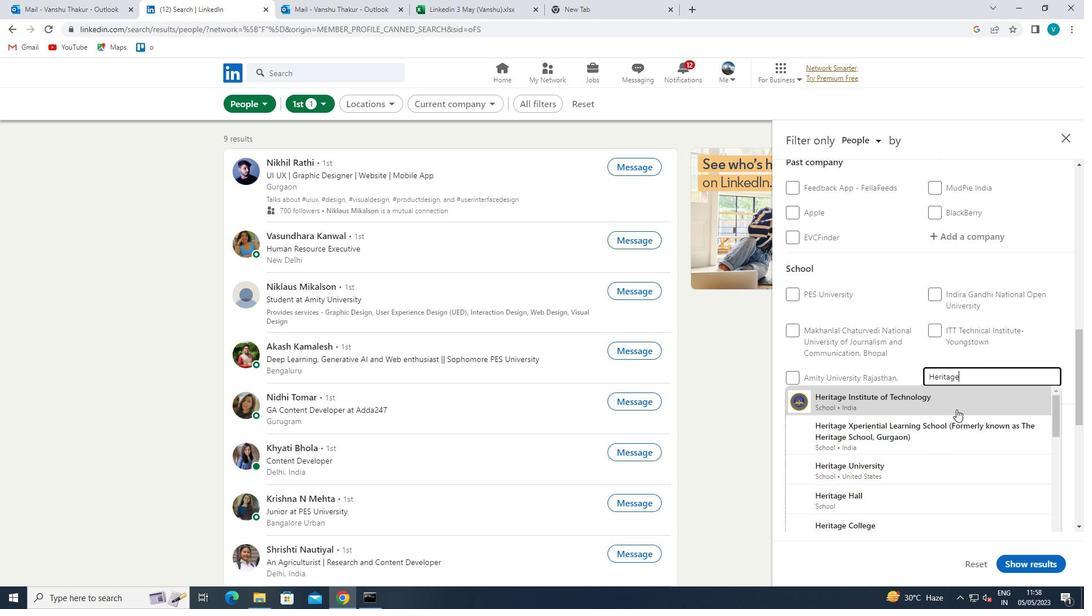 
Action: Mouse pressed left at (961, 402)
Screenshot: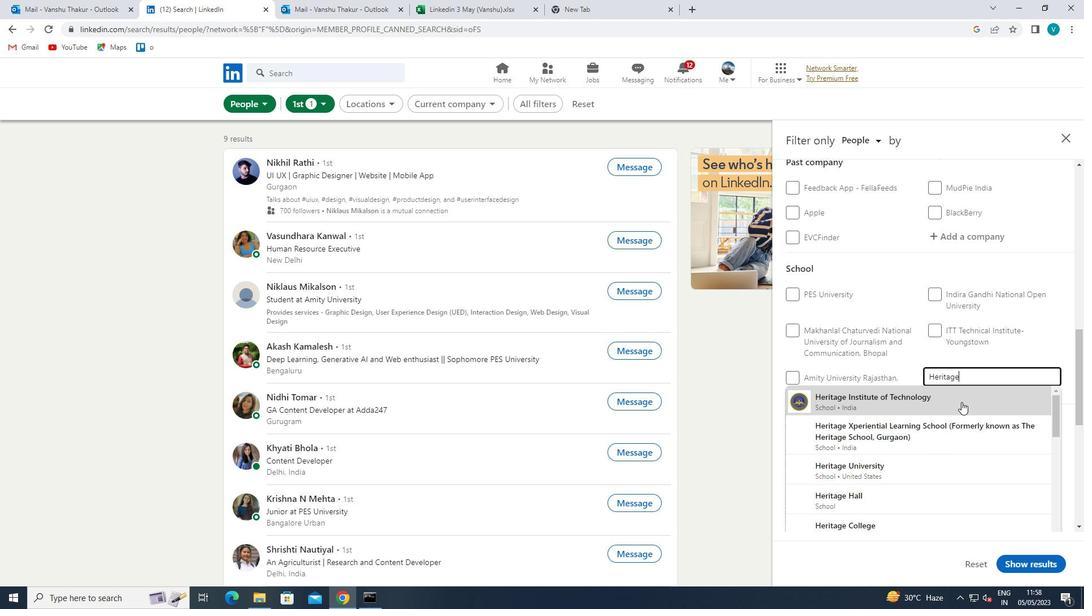 
Action: Mouse moved to (965, 402)
Screenshot: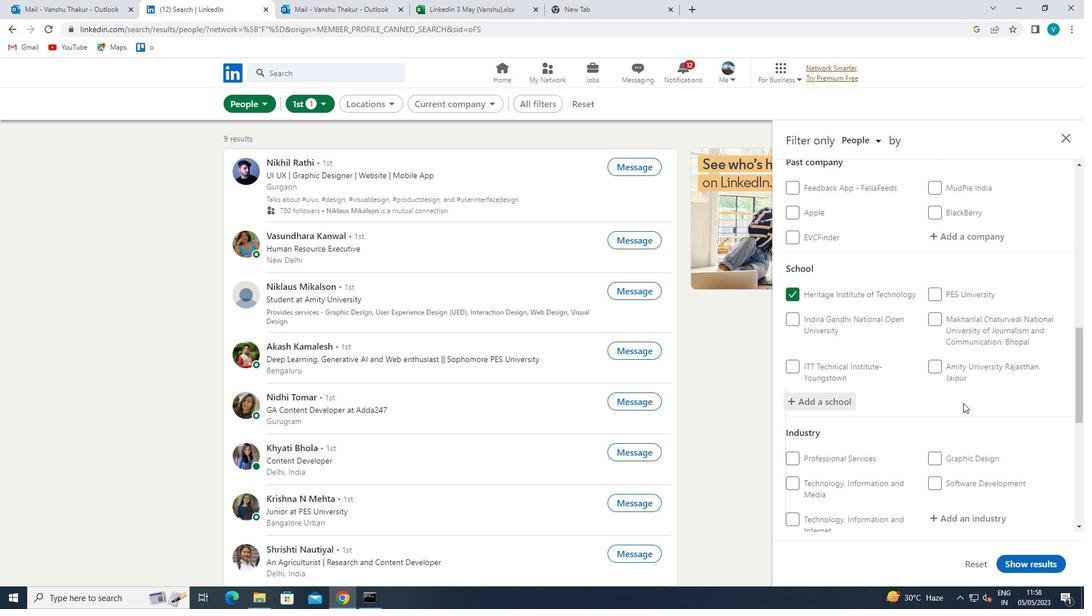 
Action: Mouse scrolled (965, 401) with delta (0, 0)
Screenshot: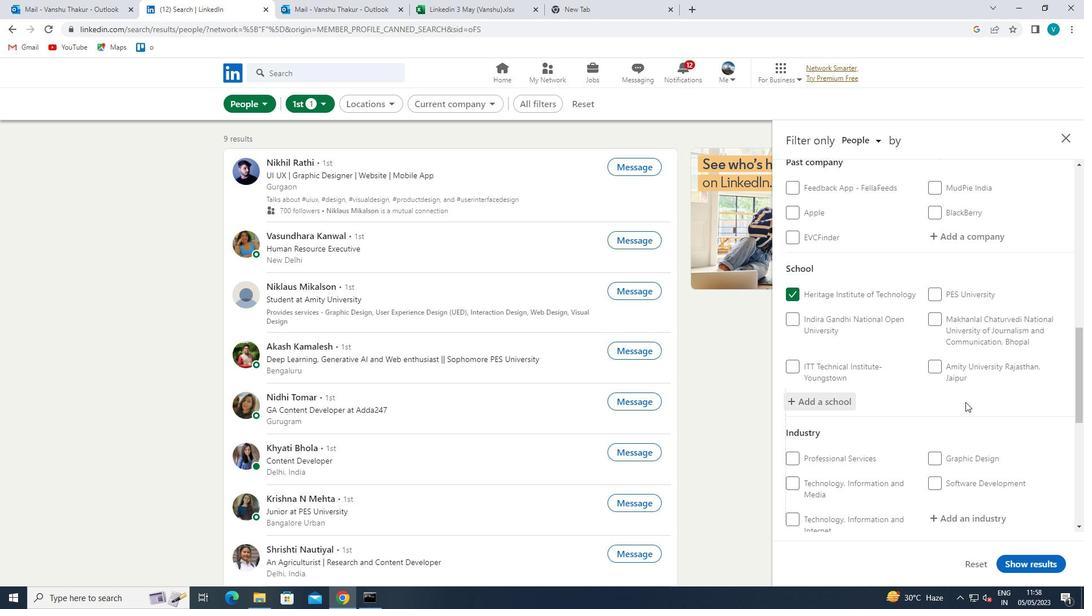 
Action: Mouse scrolled (965, 401) with delta (0, 0)
Screenshot: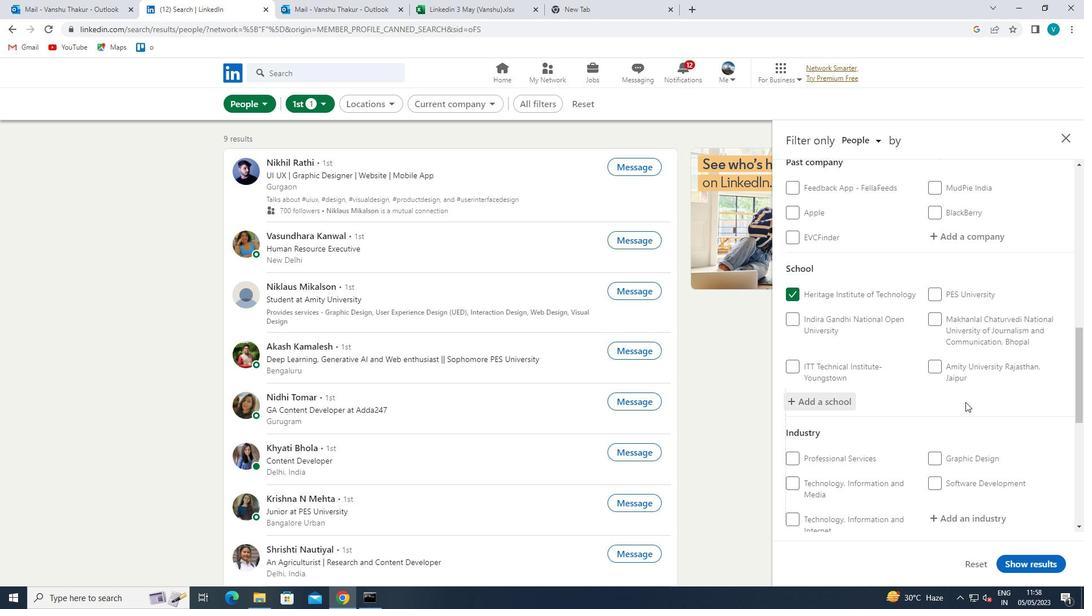 
Action: Mouse scrolled (965, 401) with delta (0, 0)
Screenshot: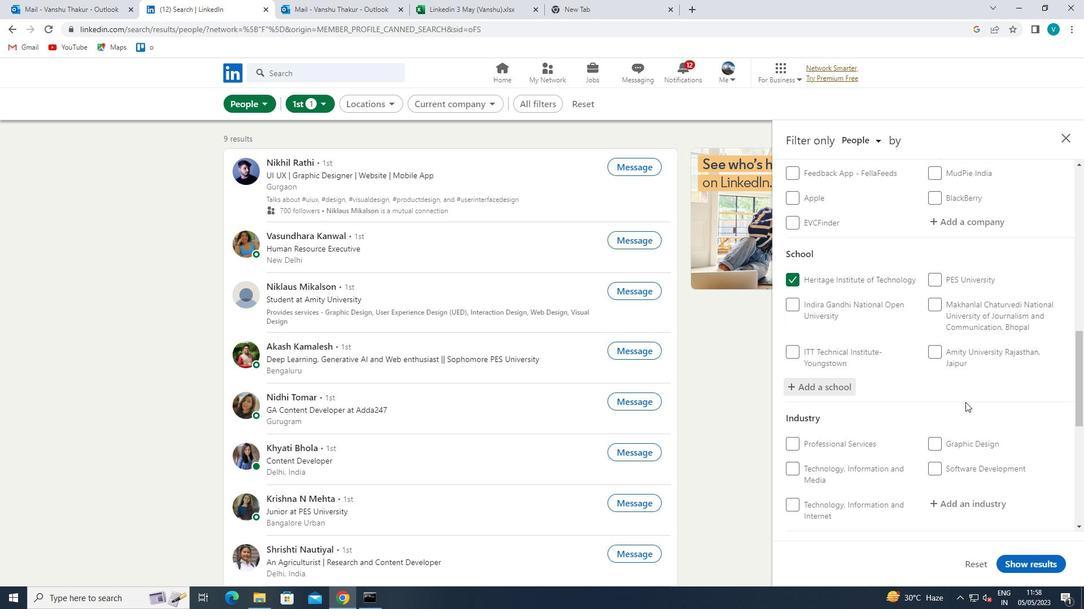 
Action: Mouse moved to (972, 346)
Screenshot: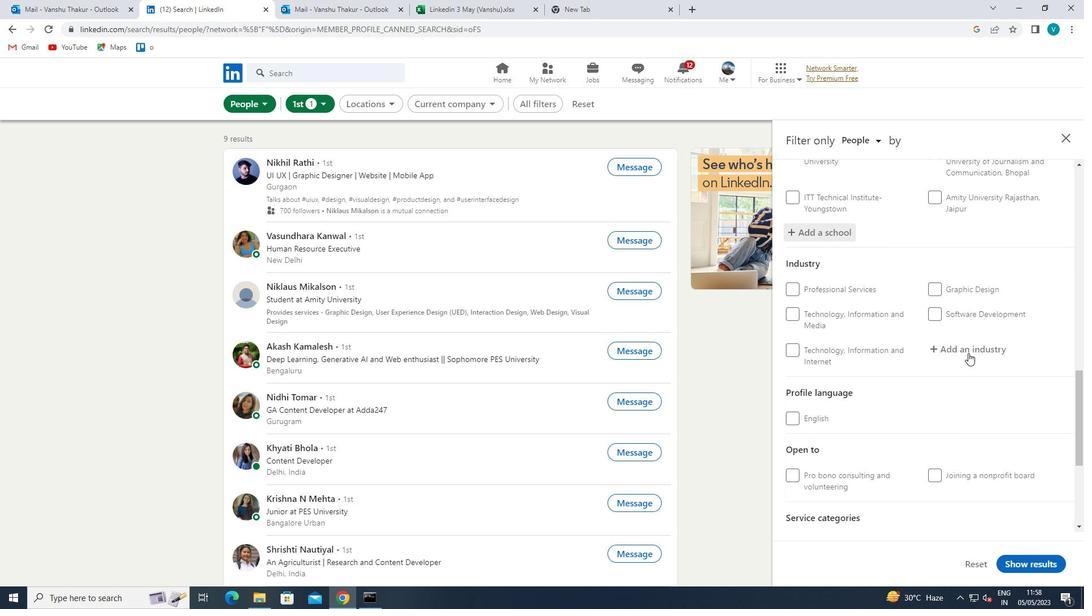 
Action: Mouse pressed left at (972, 346)
Screenshot: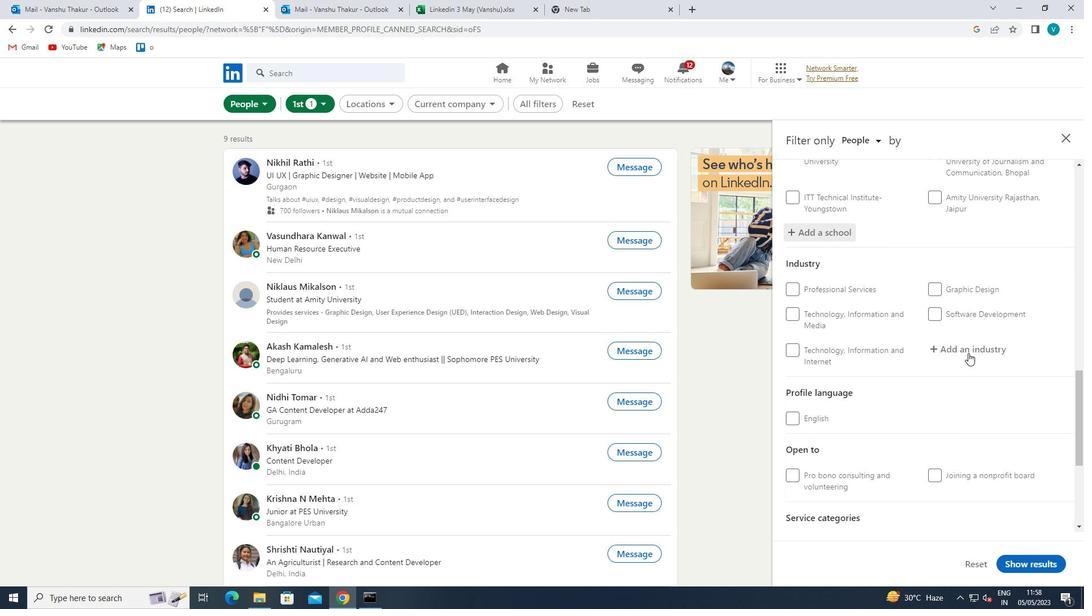 
Action: Mouse moved to (960, 353)
Screenshot: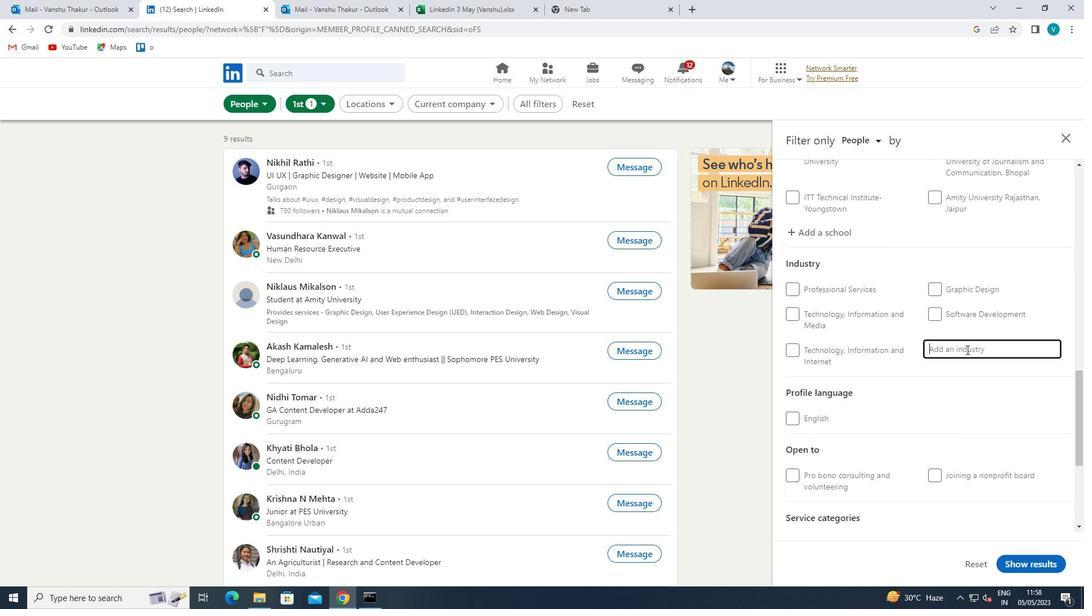 
Action: Key pressed <Key.shift>RETA
Screenshot: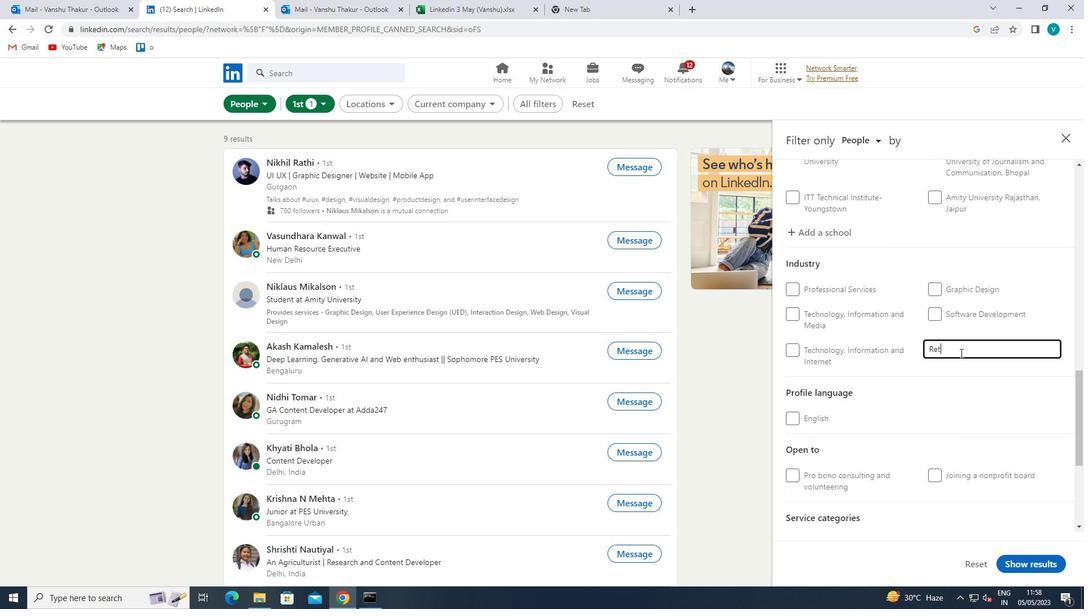 
Action: Mouse moved to (959, 353)
Screenshot: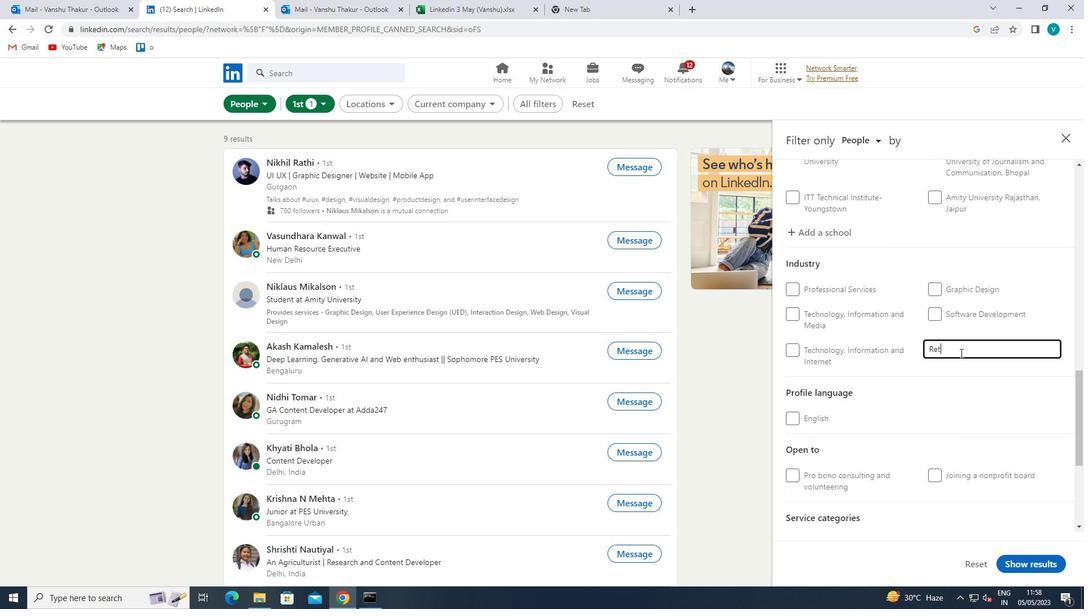 
Action: Key pressed IL<Key.space>
Screenshot: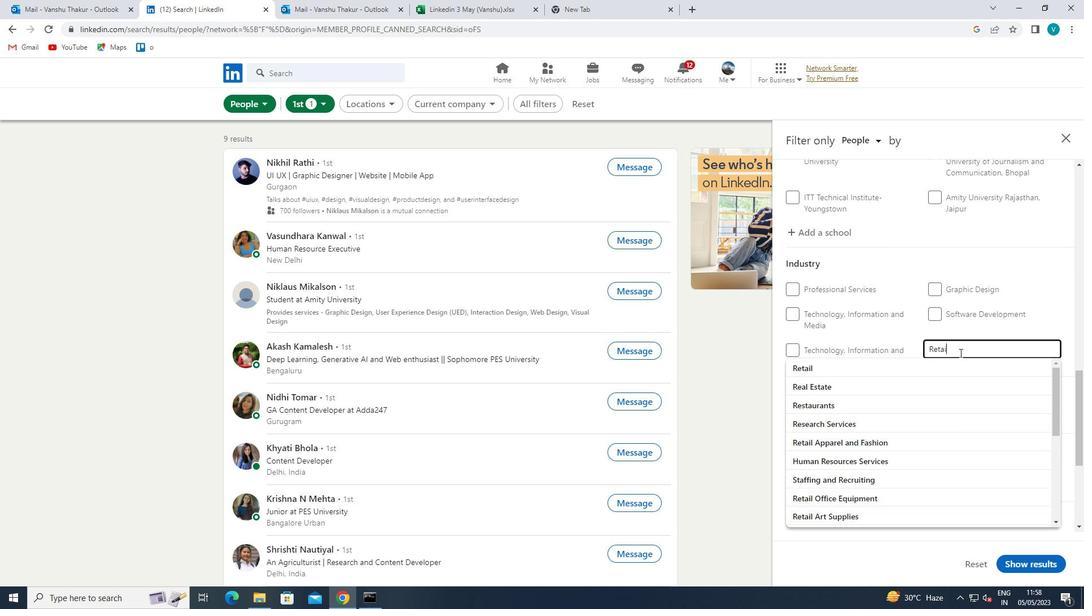 
Action: Mouse moved to (869, 499)
Screenshot: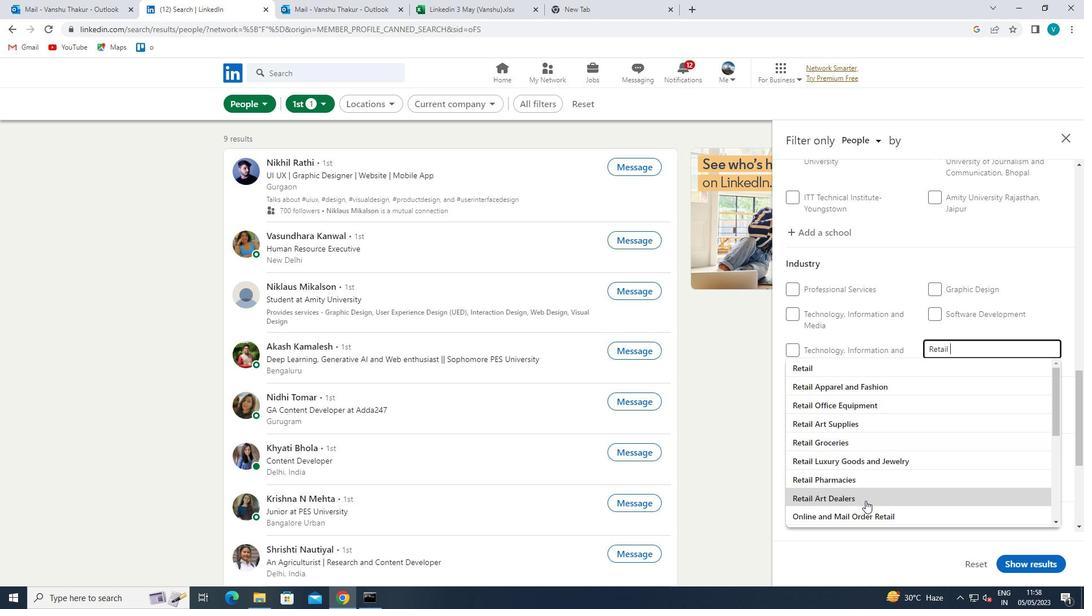 
Action: Mouse pressed left at (869, 499)
Screenshot: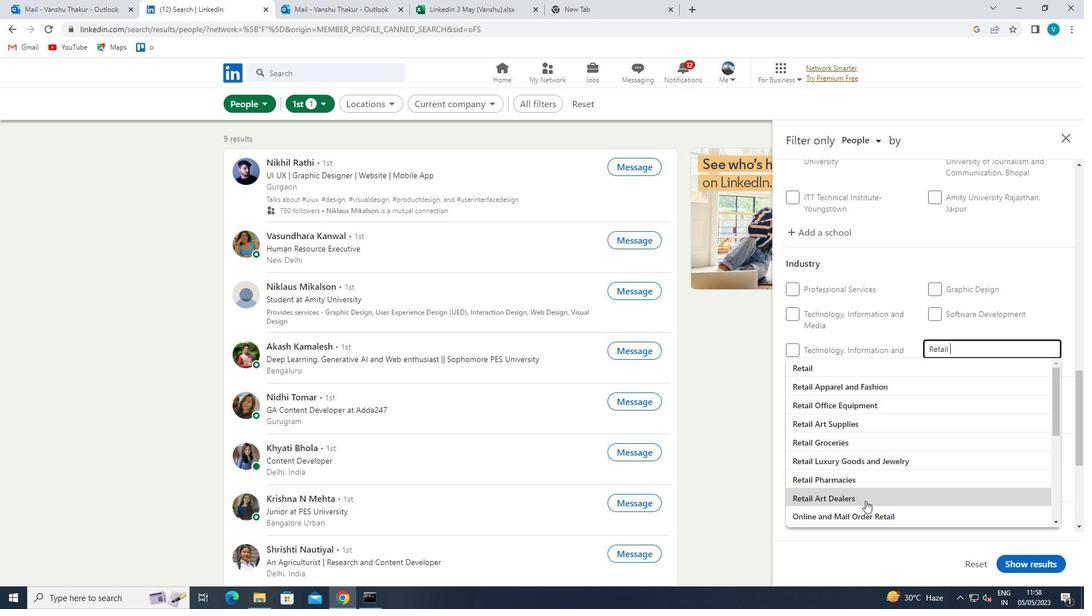 
Action: Mouse moved to (902, 395)
Screenshot: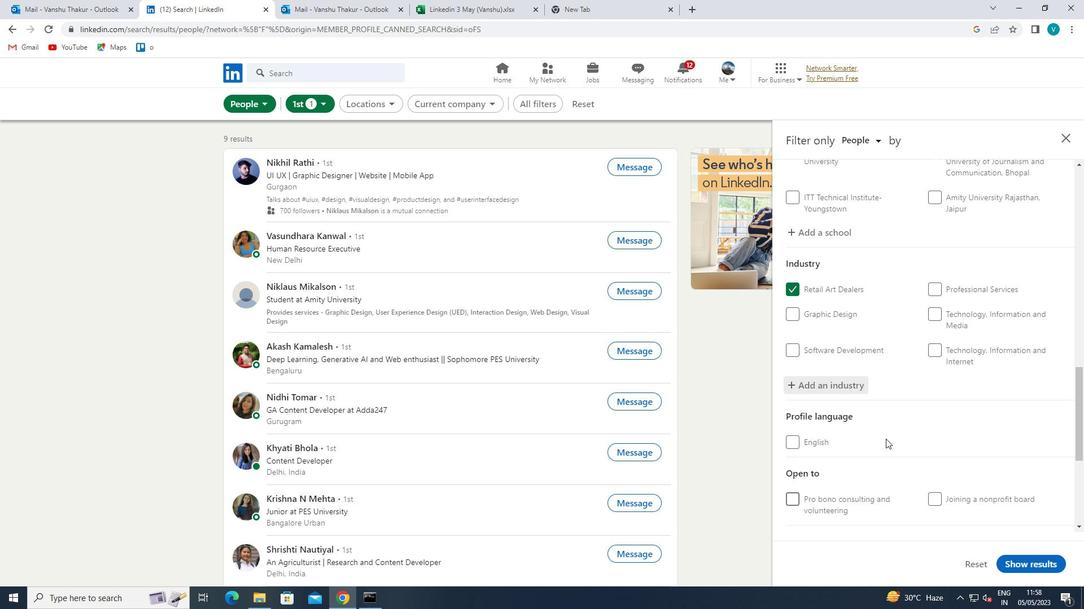 
Action: Mouse scrolled (902, 394) with delta (0, 0)
Screenshot: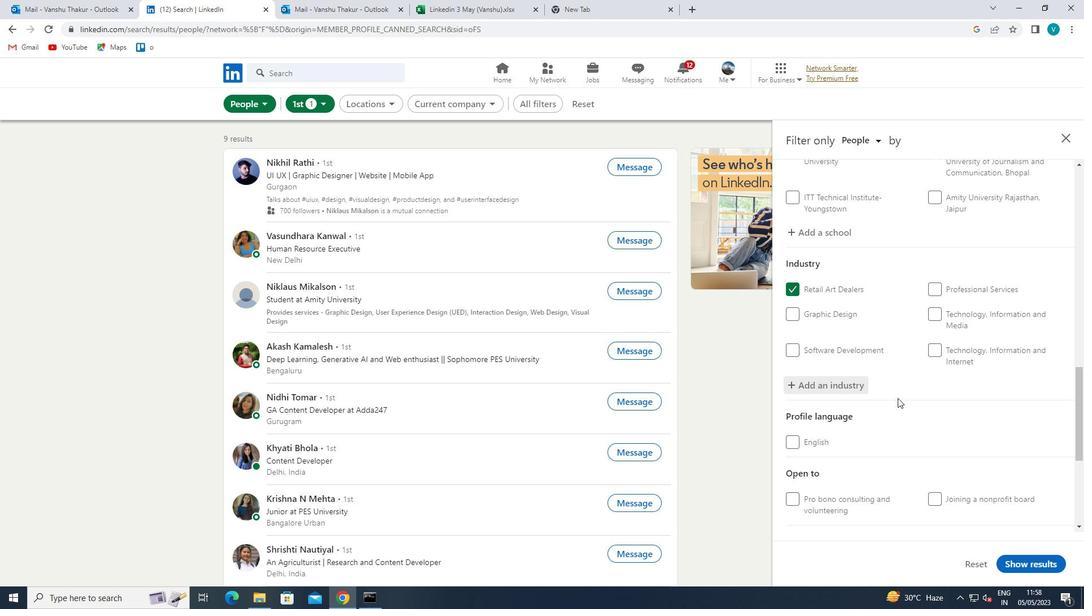 
Action: Mouse scrolled (902, 394) with delta (0, 0)
Screenshot: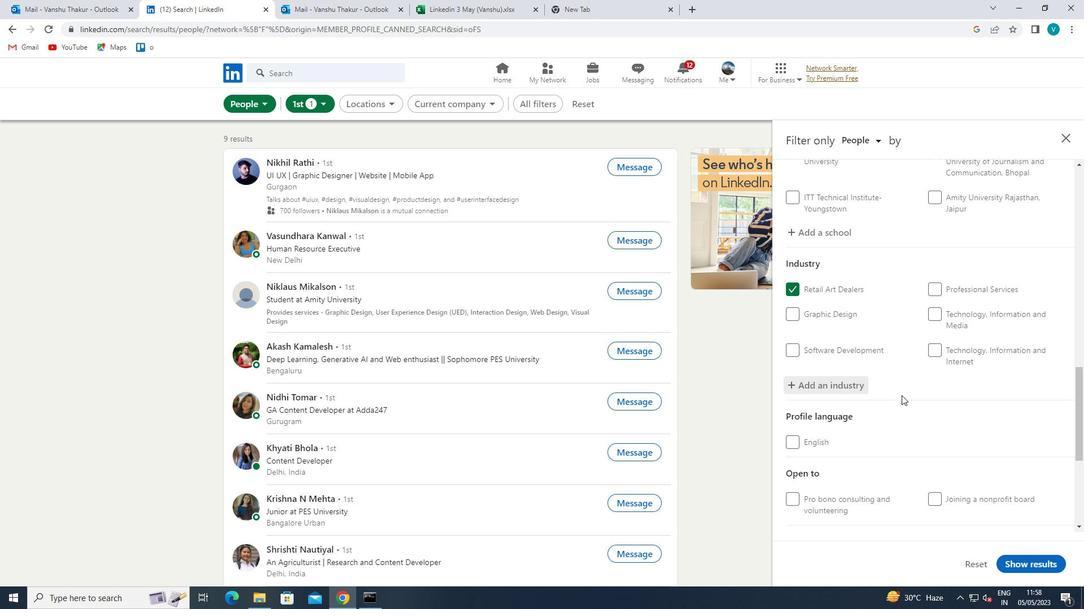 
Action: Mouse scrolled (902, 394) with delta (0, 0)
Screenshot: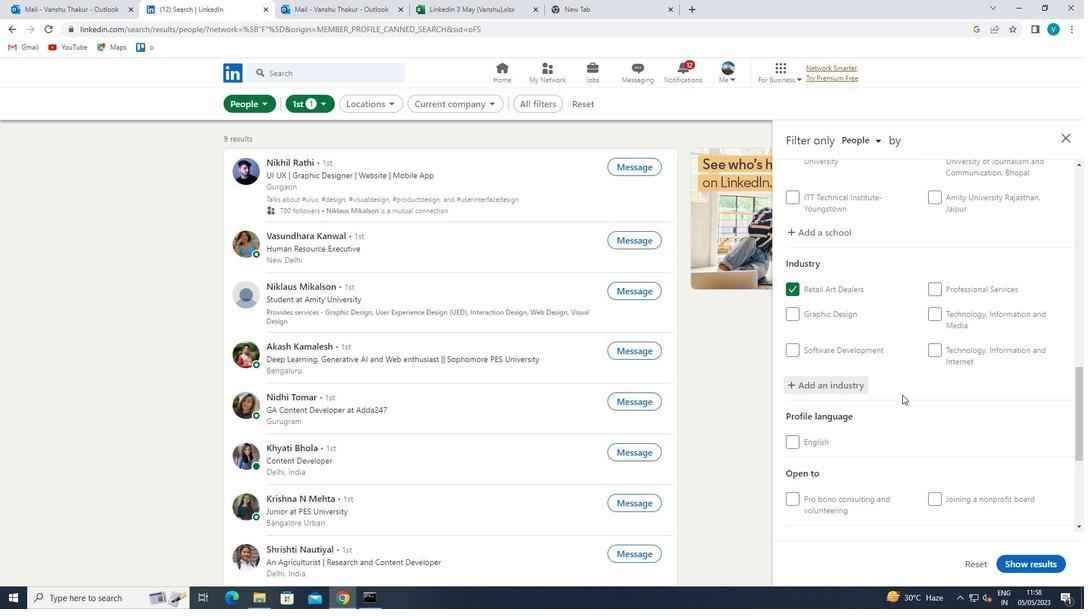 
Action: Mouse moved to (959, 449)
Screenshot: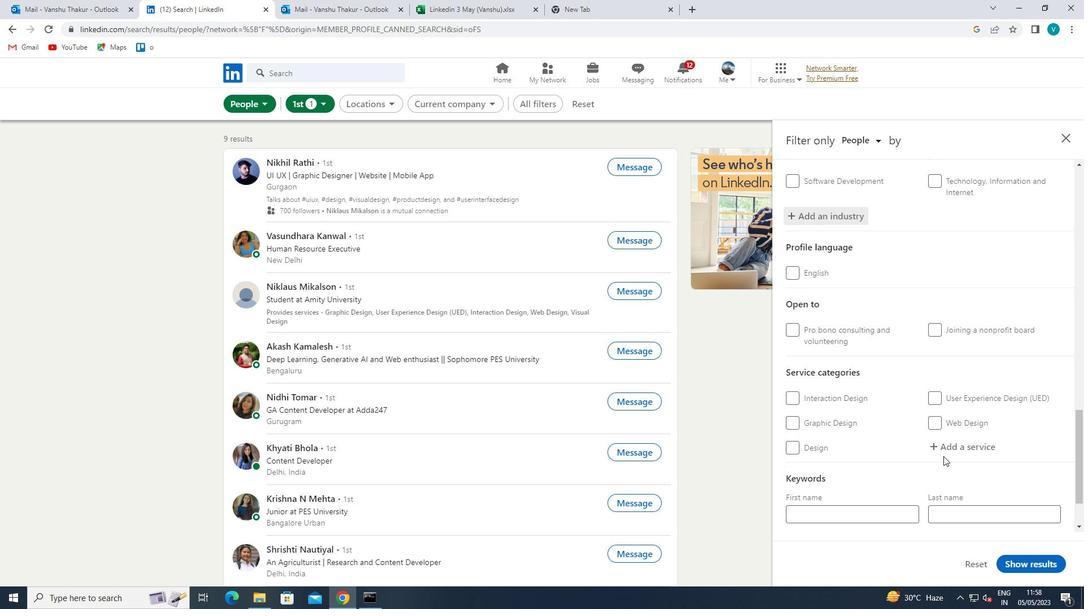 
Action: Mouse pressed left at (959, 449)
Screenshot: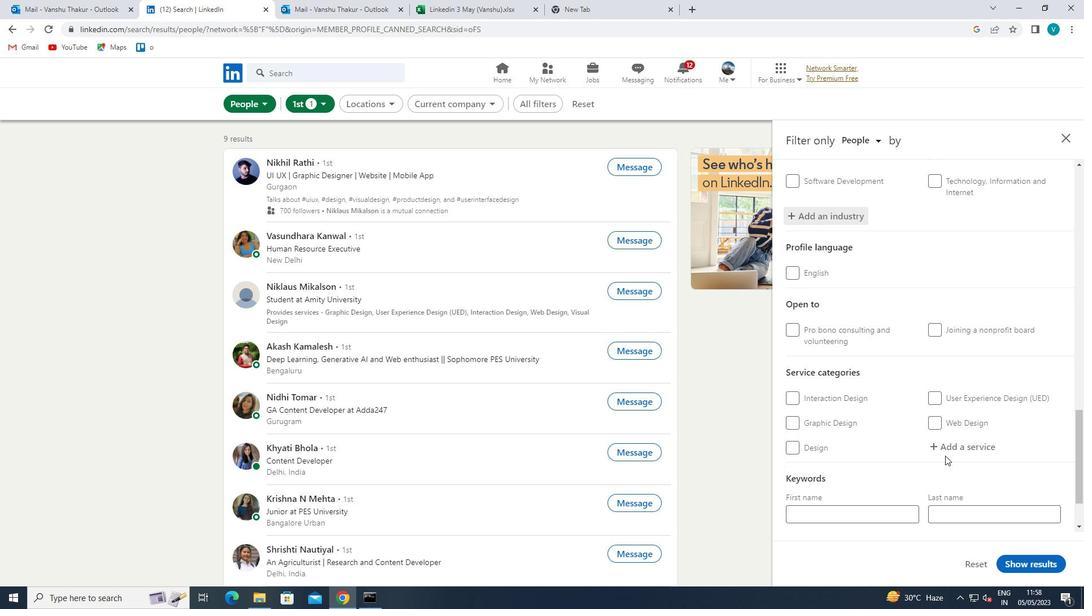 
Action: Key pressed <Key.shift>GRANT<Key.space>
Screenshot: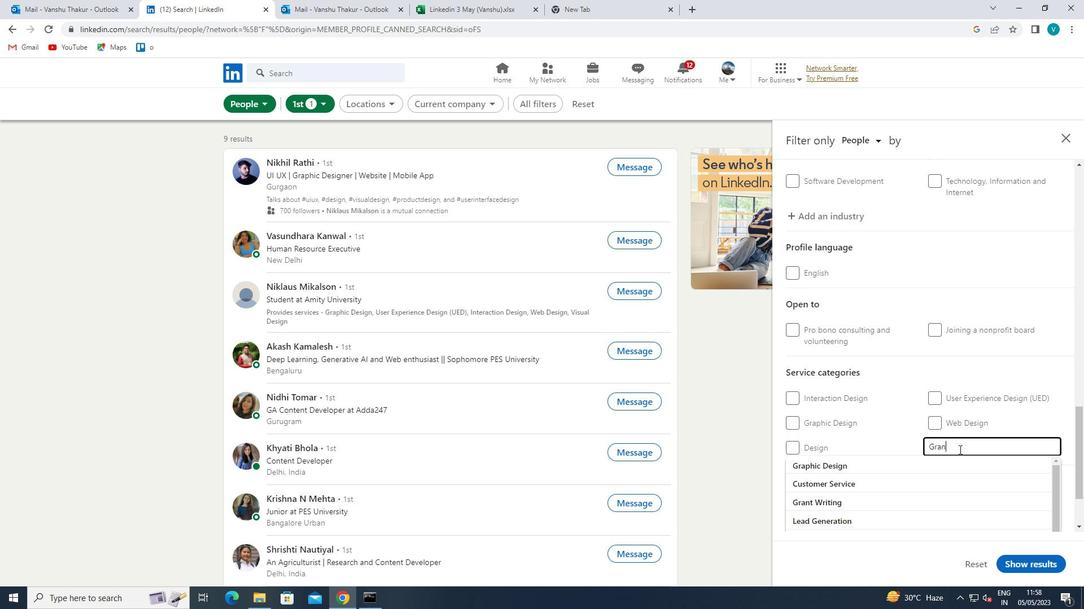 
Action: Mouse moved to (940, 459)
Screenshot: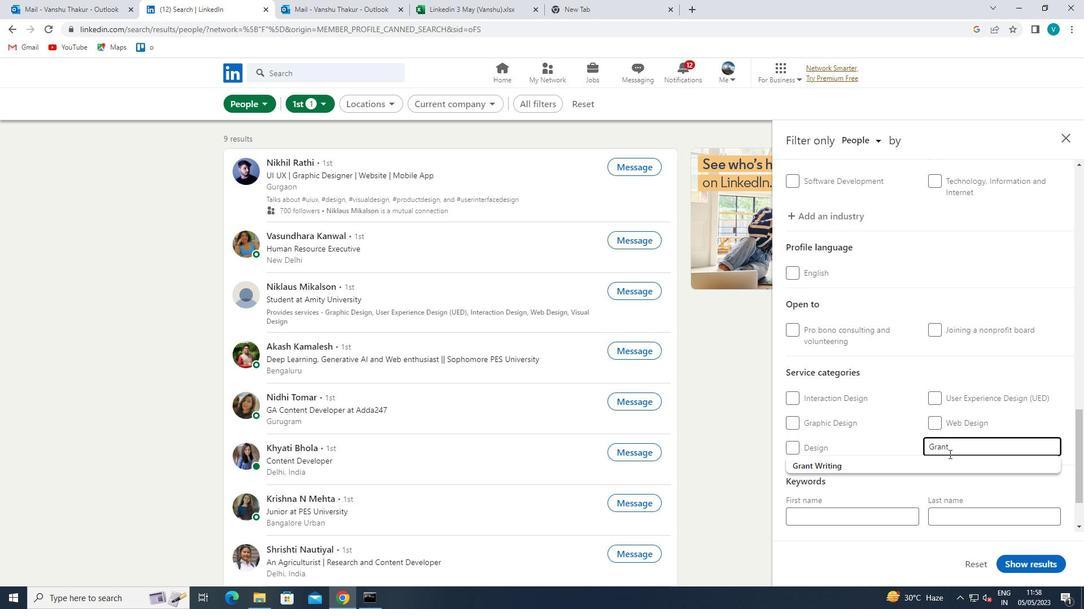 
Action: Mouse pressed left at (940, 459)
Screenshot: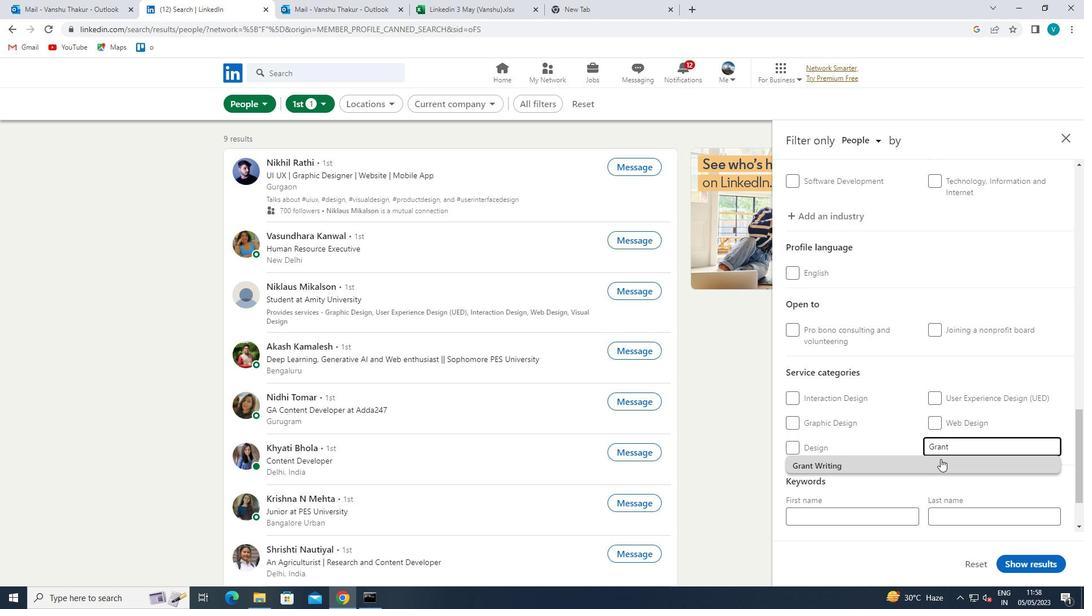 
Action: Mouse scrolled (940, 459) with delta (0, 0)
Screenshot: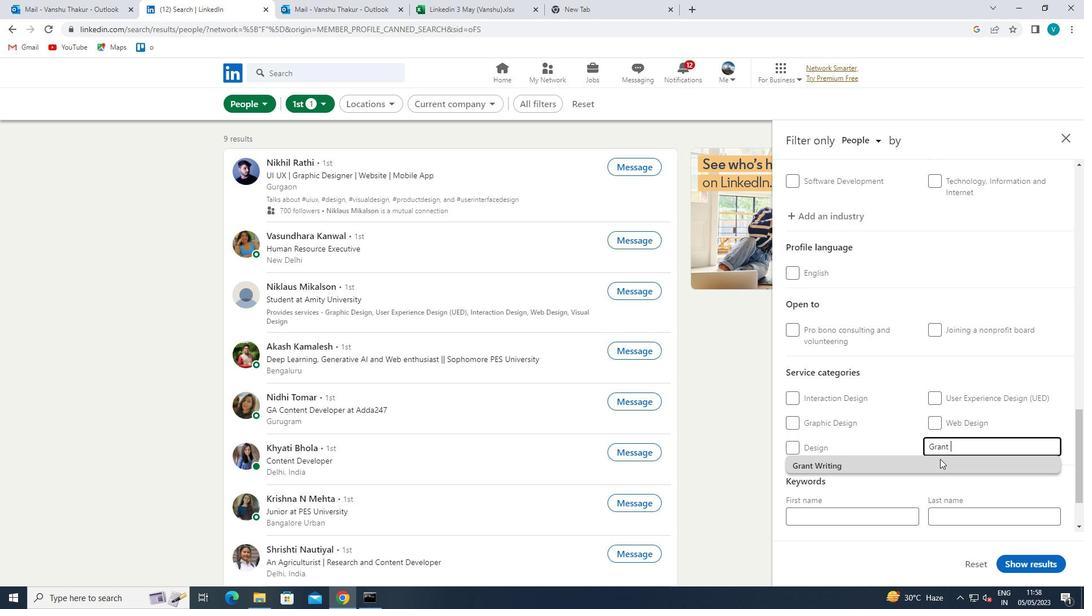 
Action: Mouse moved to (937, 460)
Screenshot: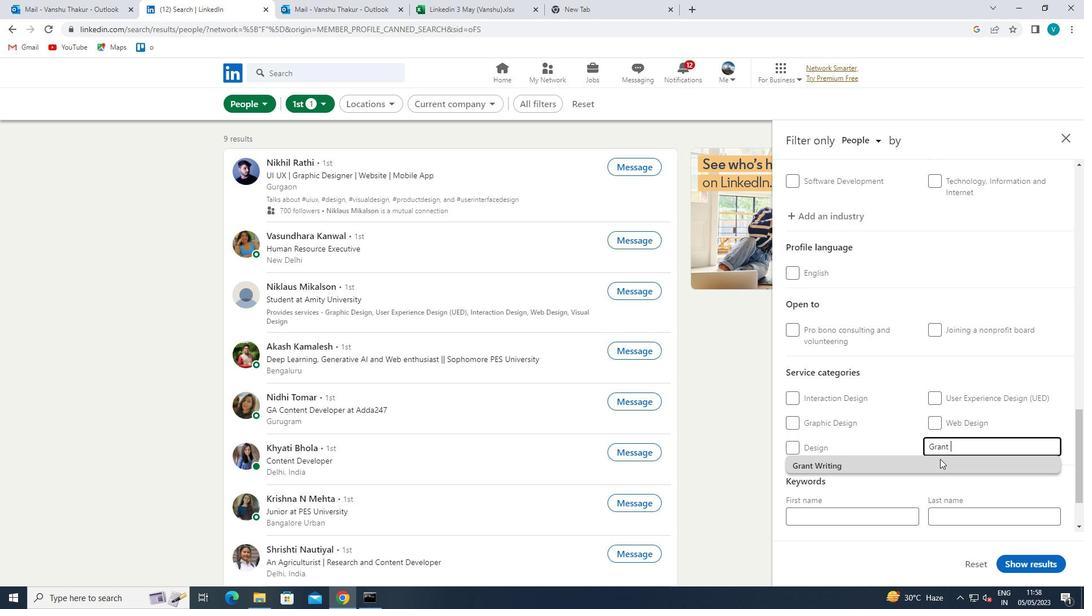 
Action: Mouse scrolled (937, 460) with delta (0, 0)
Screenshot: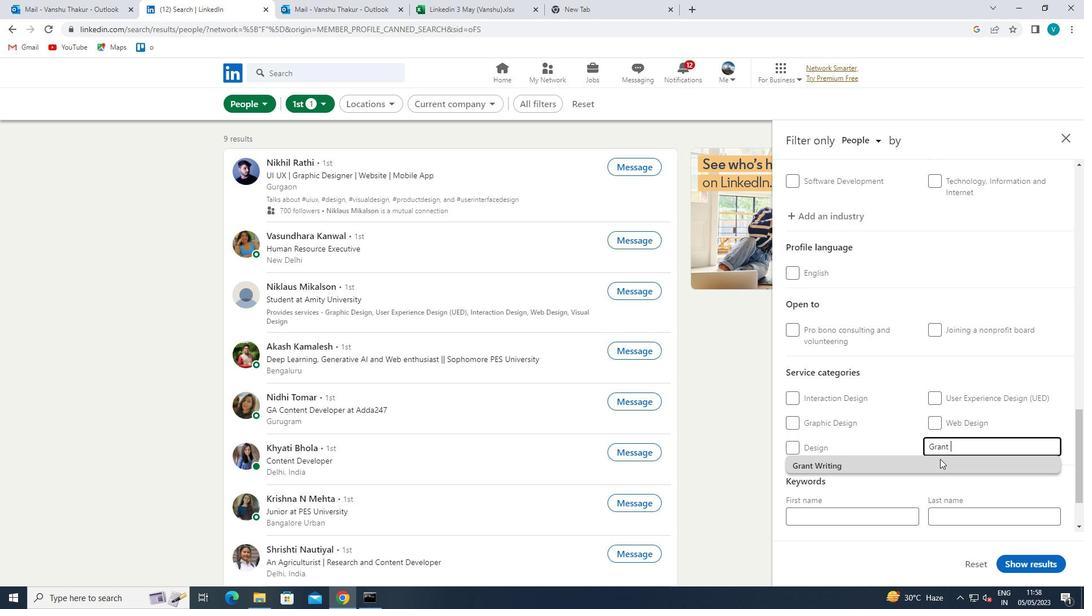 
Action: Mouse scrolled (937, 460) with delta (0, 0)
Screenshot: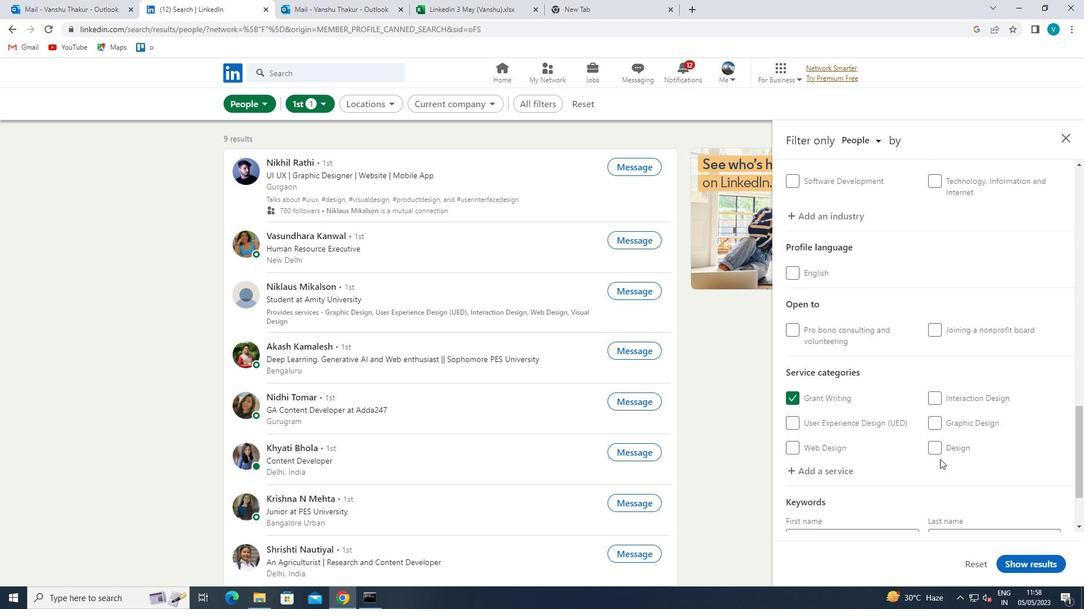 
Action: Mouse scrolled (937, 460) with delta (0, 0)
Screenshot: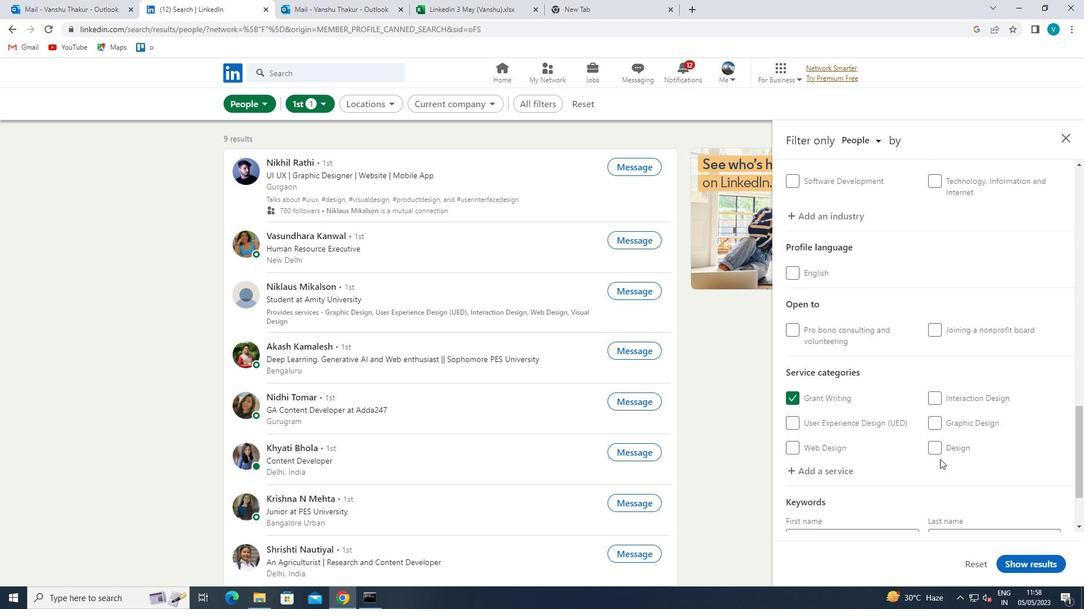 
Action: Mouse moved to (890, 482)
Screenshot: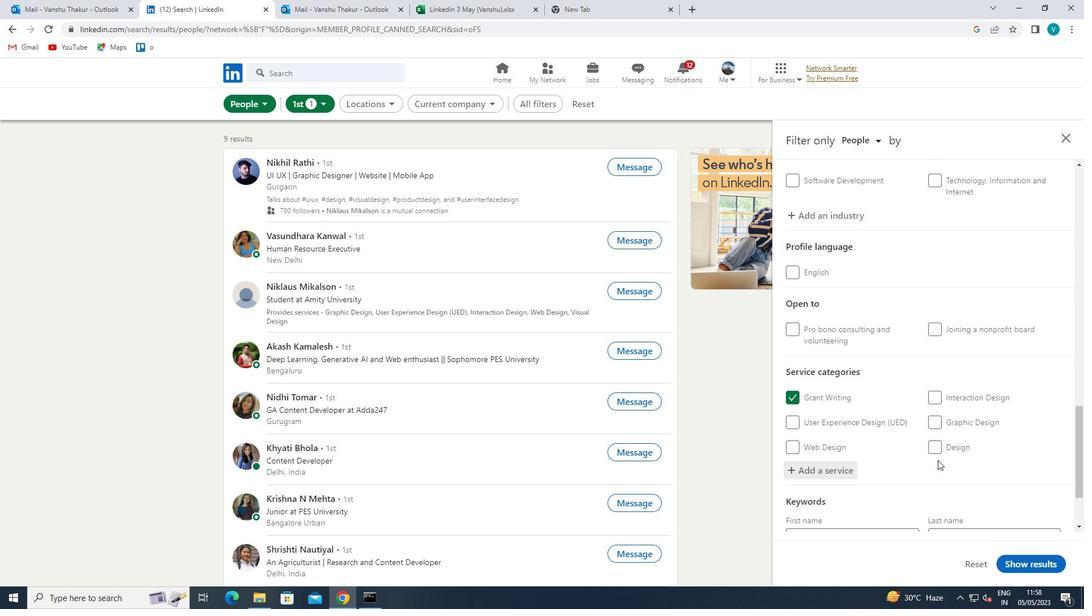 
Action: Mouse pressed left at (890, 482)
Screenshot: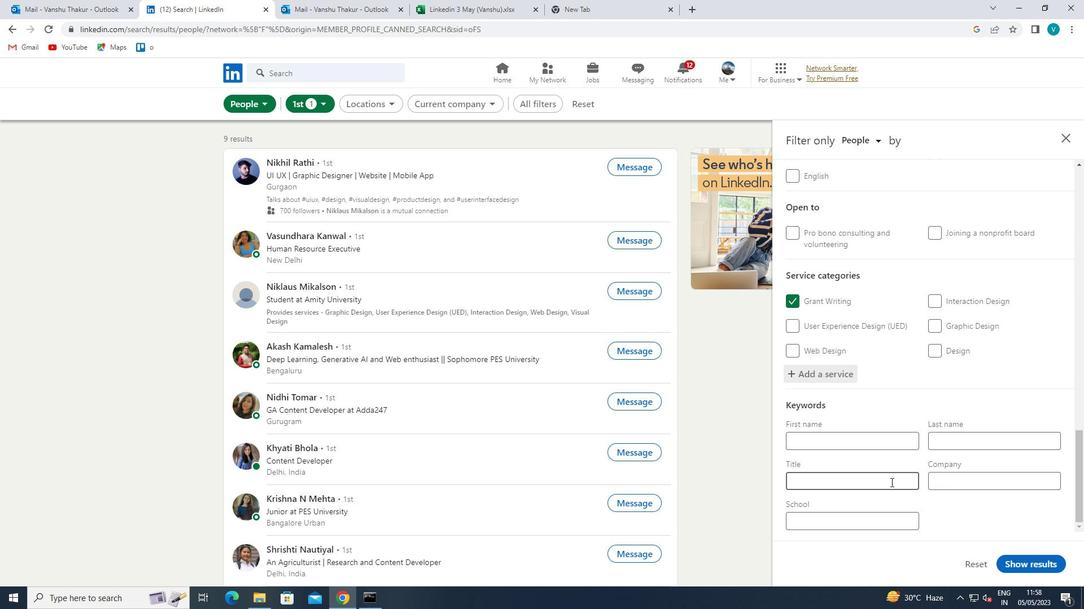 
Action: Key pressed <Key.shift>MEALS<Key.space>ON<Key.space><Key.shift>WHEELS<Key.space><Key.shift>DRIVER<Key.space>
Screenshot: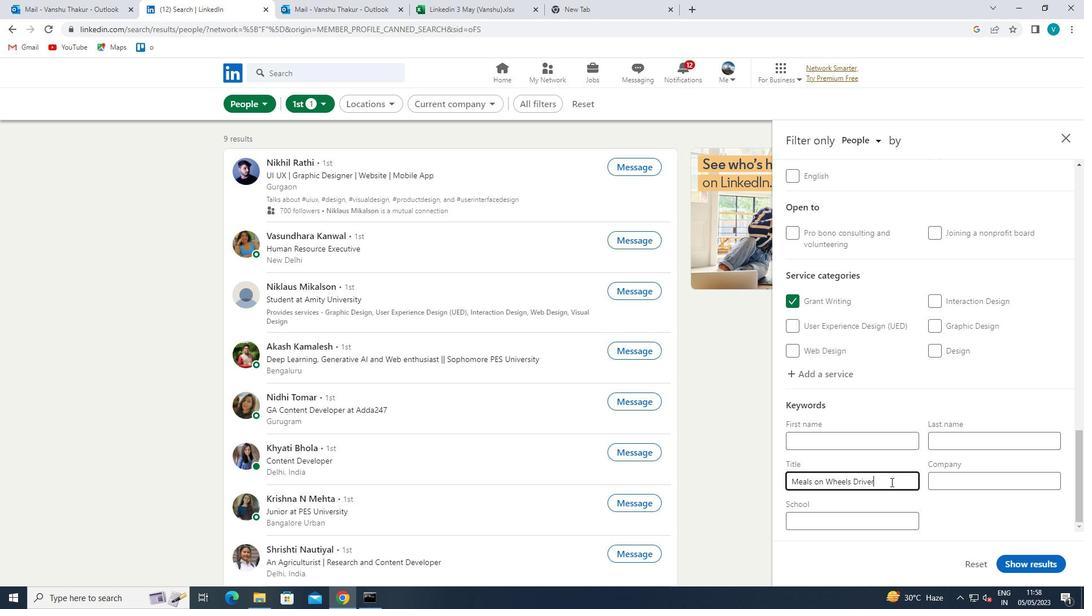 
Action: Mouse moved to (1046, 564)
Screenshot: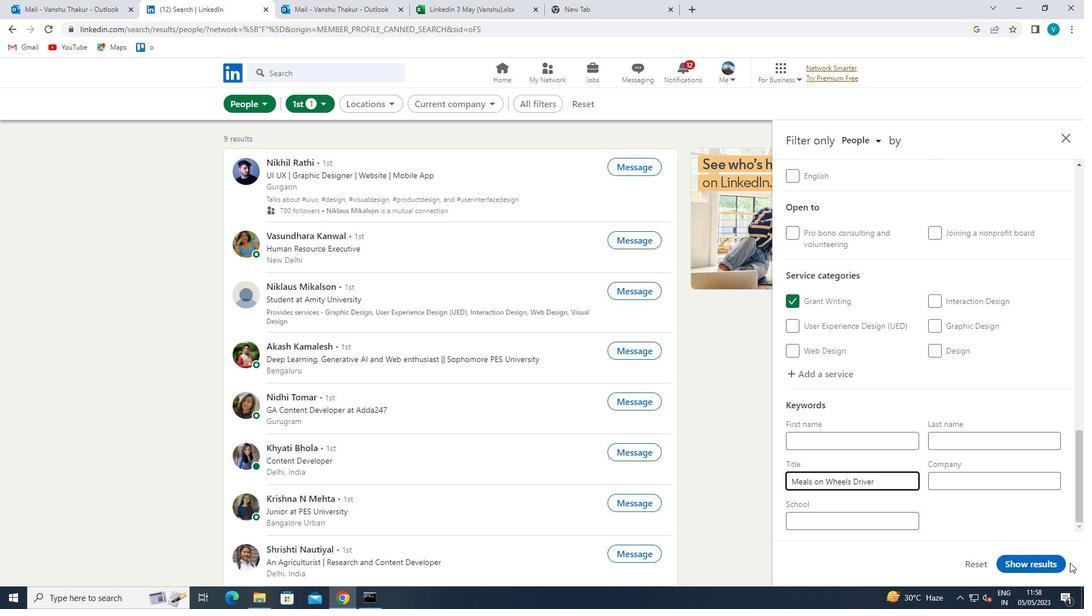 
Action: Mouse pressed left at (1046, 564)
Screenshot: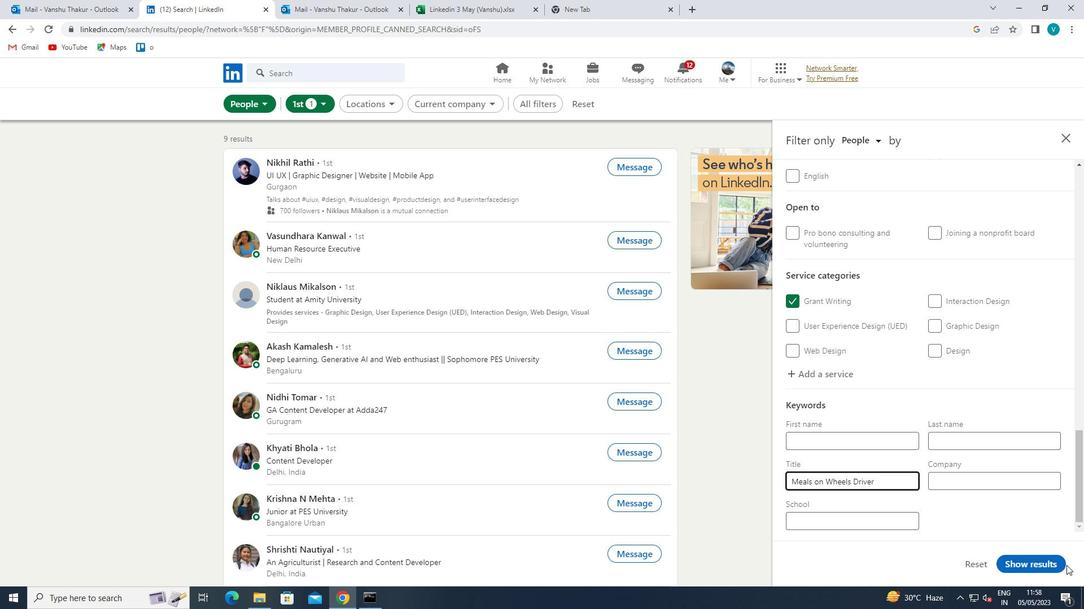 
